 Task: Find connections with filter location Bad Soden am Taunus with filter topic #Tipswith filter profile language English with filter current company VBeyond Corporation with filter school UPES with filter industry Recreational Facilities with filter service category Illustration with filter keywords title Cruise Director
Action: Mouse moved to (510, 64)
Screenshot: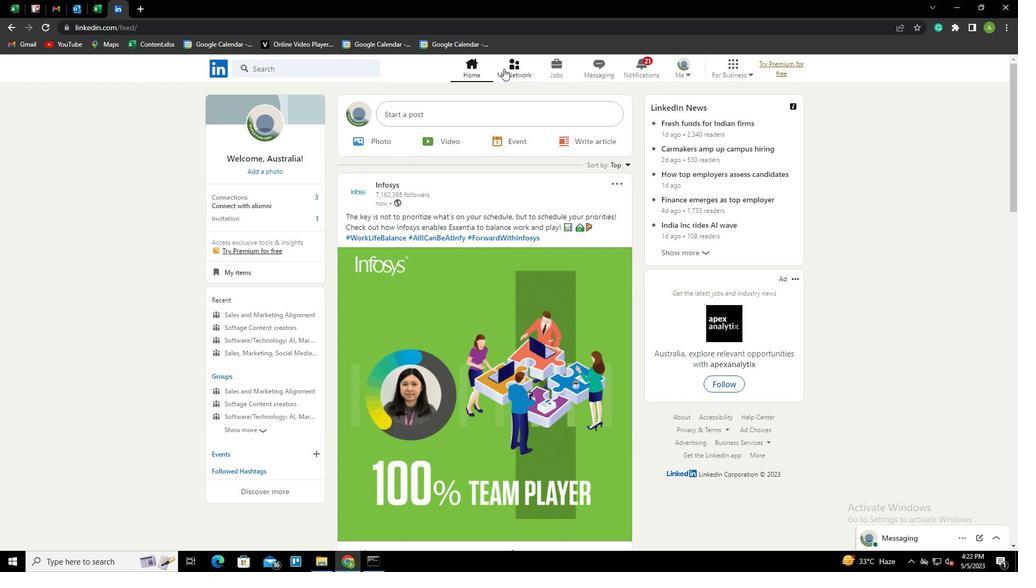 
Action: Mouse pressed left at (510, 64)
Screenshot: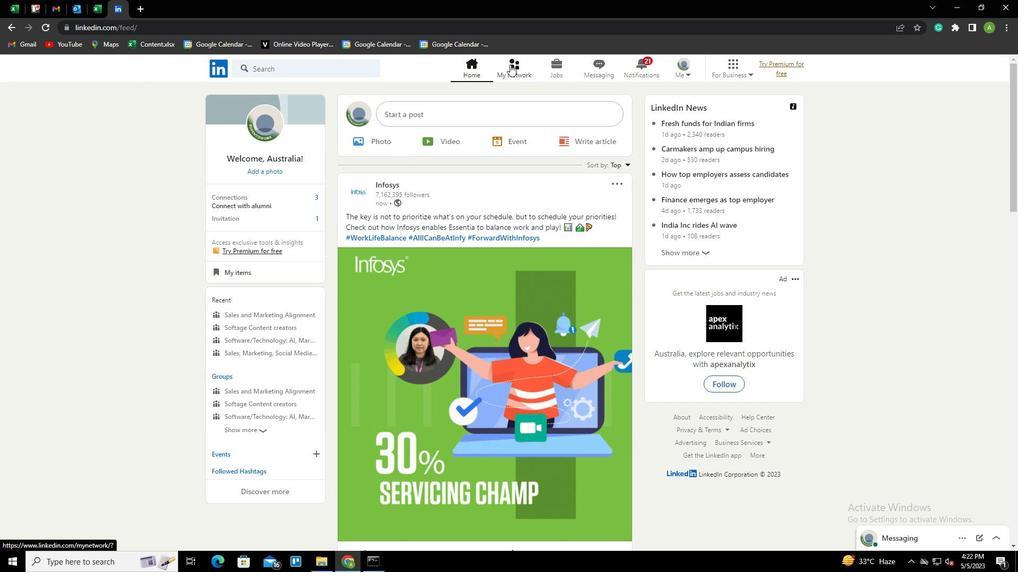 
Action: Mouse moved to (276, 126)
Screenshot: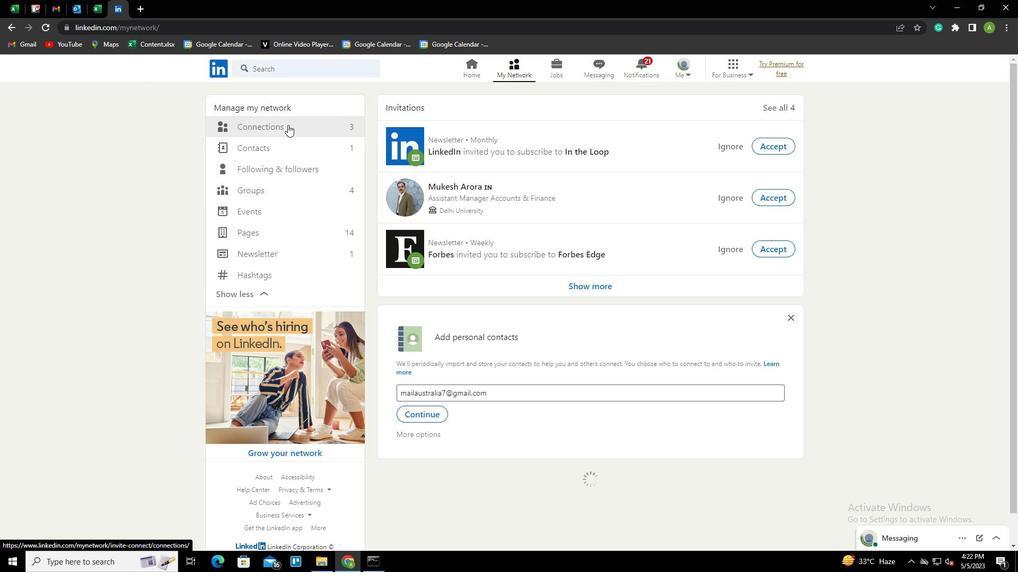 
Action: Mouse pressed left at (276, 126)
Screenshot: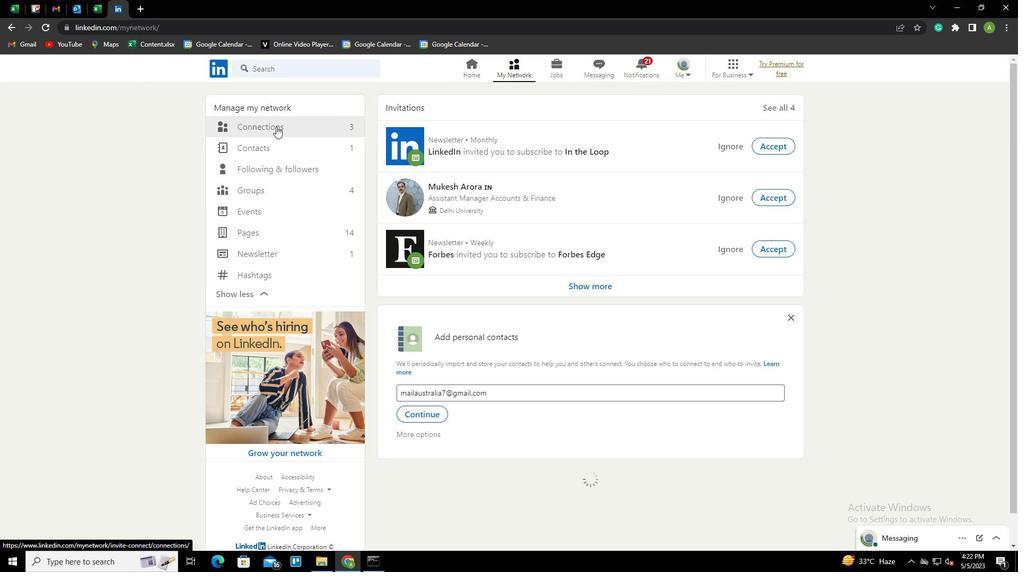 
Action: Mouse moved to (573, 127)
Screenshot: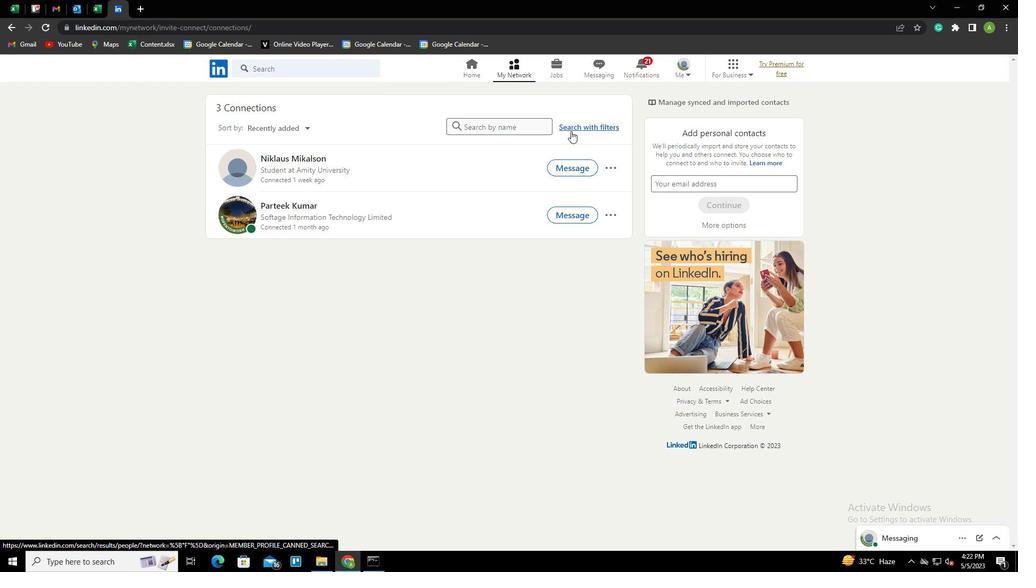 
Action: Mouse pressed left at (573, 127)
Screenshot: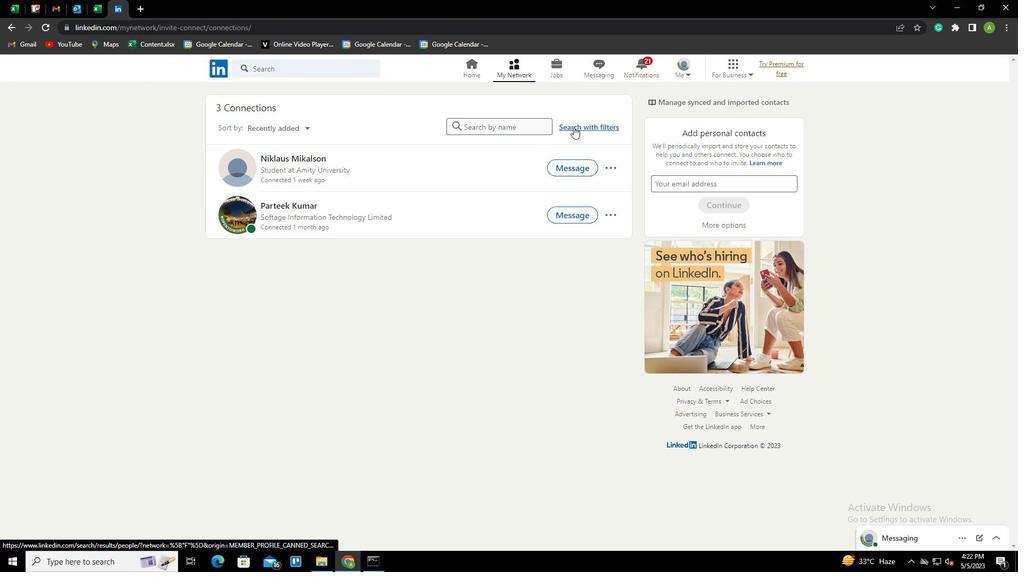 
Action: Mouse moved to (542, 95)
Screenshot: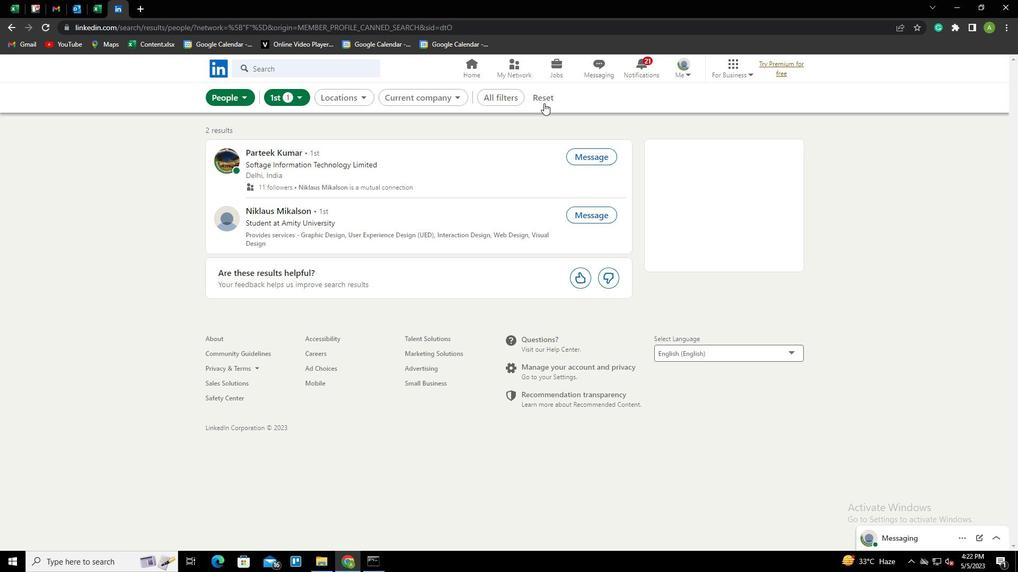 
Action: Mouse pressed left at (542, 95)
Screenshot: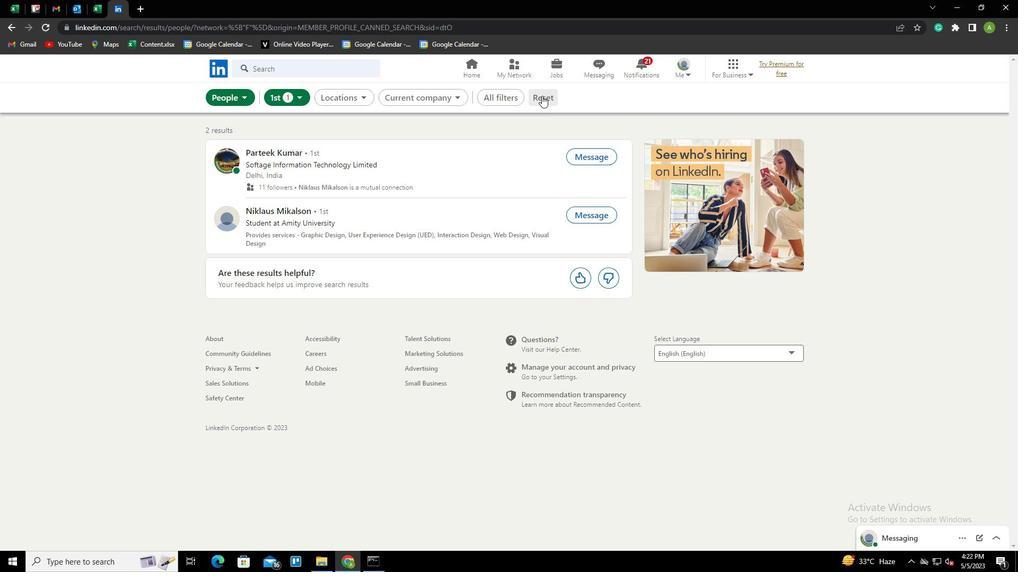 
Action: Mouse moved to (530, 95)
Screenshot: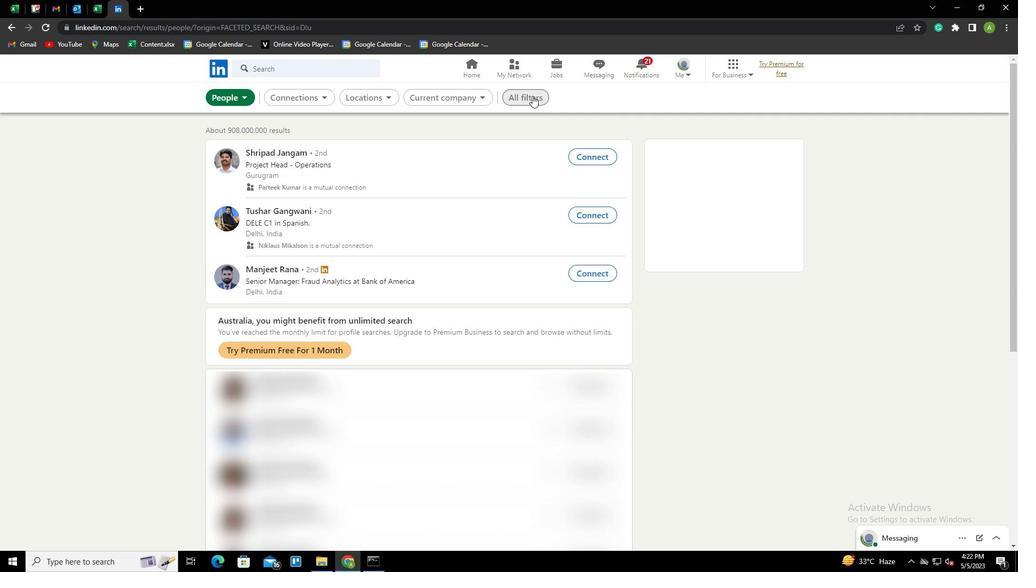 
Action: Mouse pressed left at (530, 95)
Screenshot: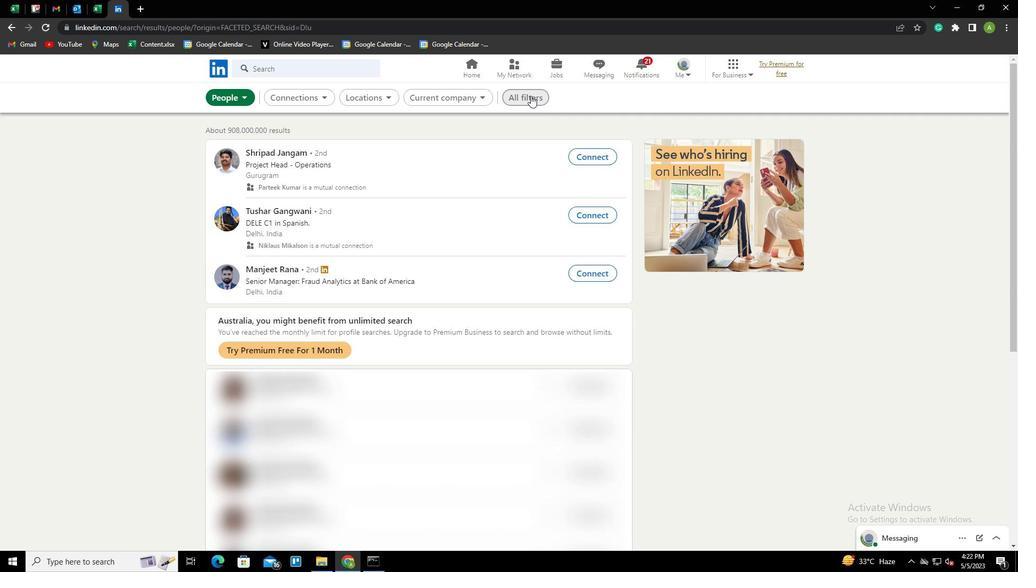 
Action: Mouse moved to (851, 290)
Screenshot: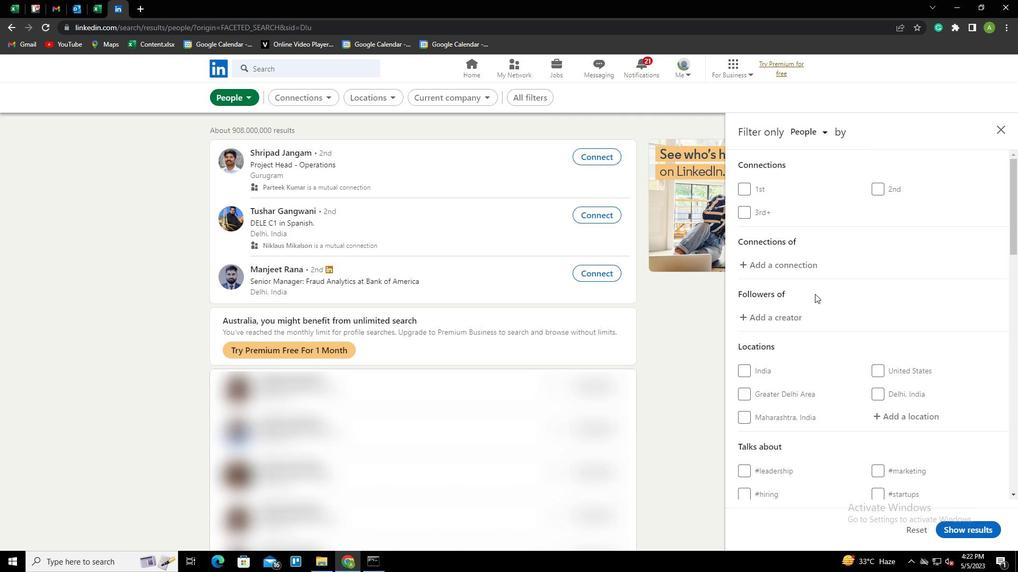 
Action: Mouse scrolled (851, 290) with delta (0, 0)
Screenshot: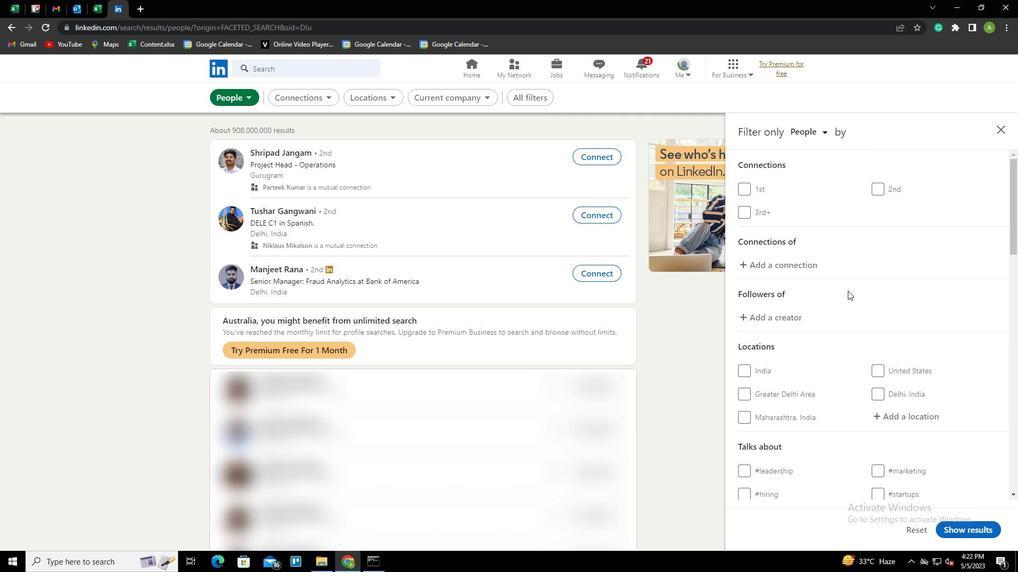
Action: Mouse scrolled (851, 290) with delta (0, 0)
Screenshot: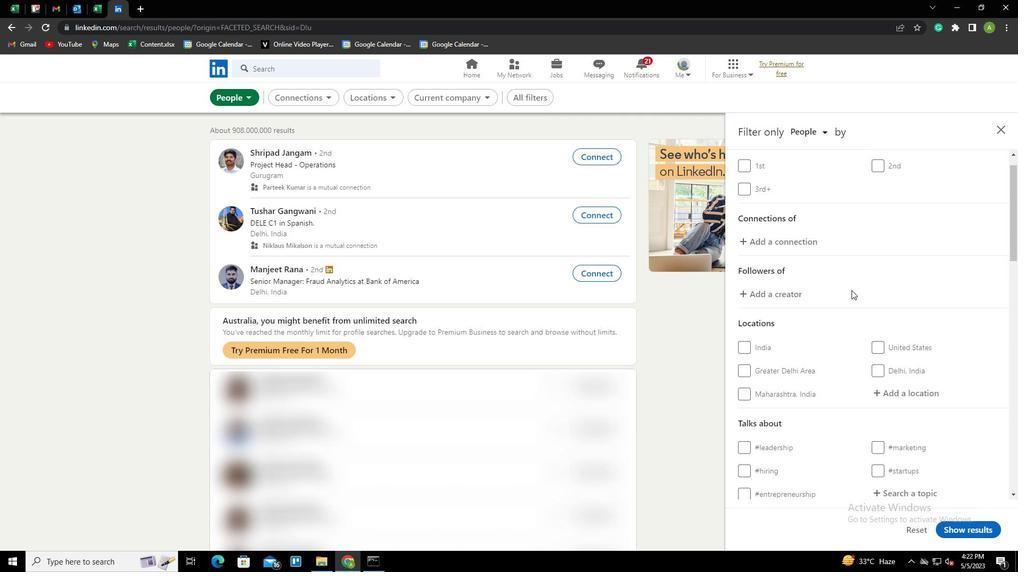 
Action: Mouse scrolled (851, 290) with delta (0, 0)
Screenshot: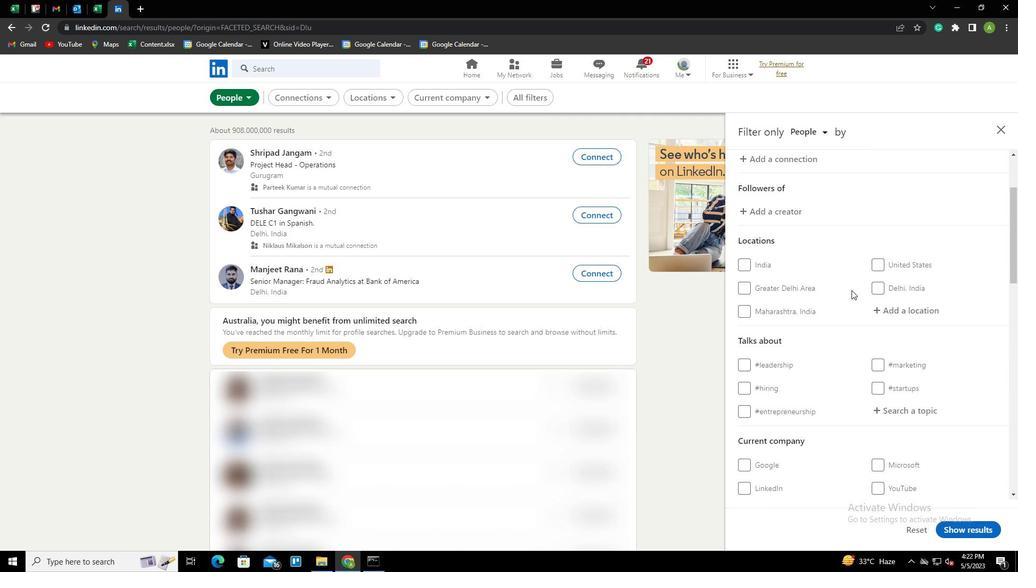 
Action: Mouse scrolled (851, 290) with delta (0, 0)
Screenshot: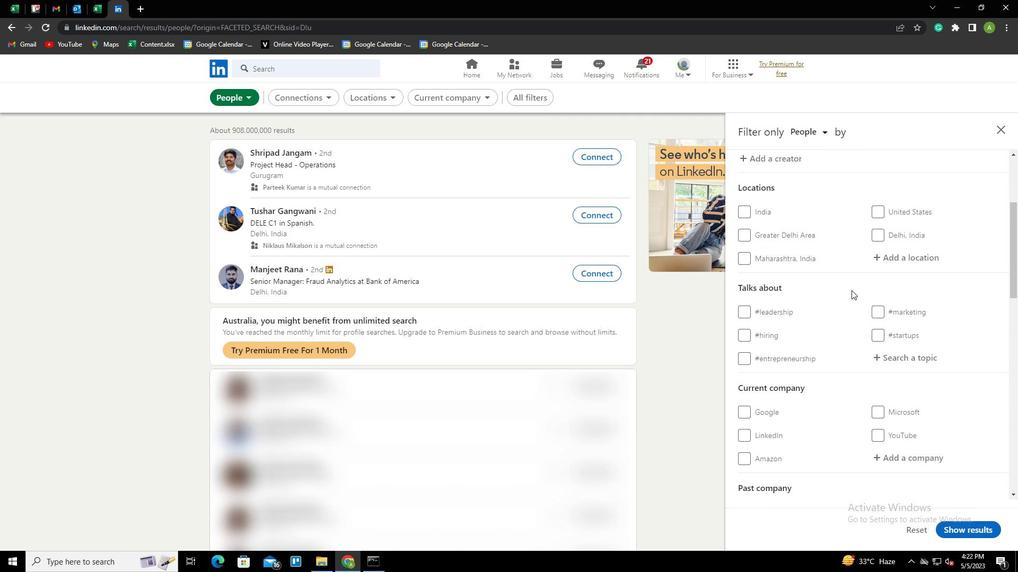 
Action: Mouse moved to (887, 204)
Screenshot: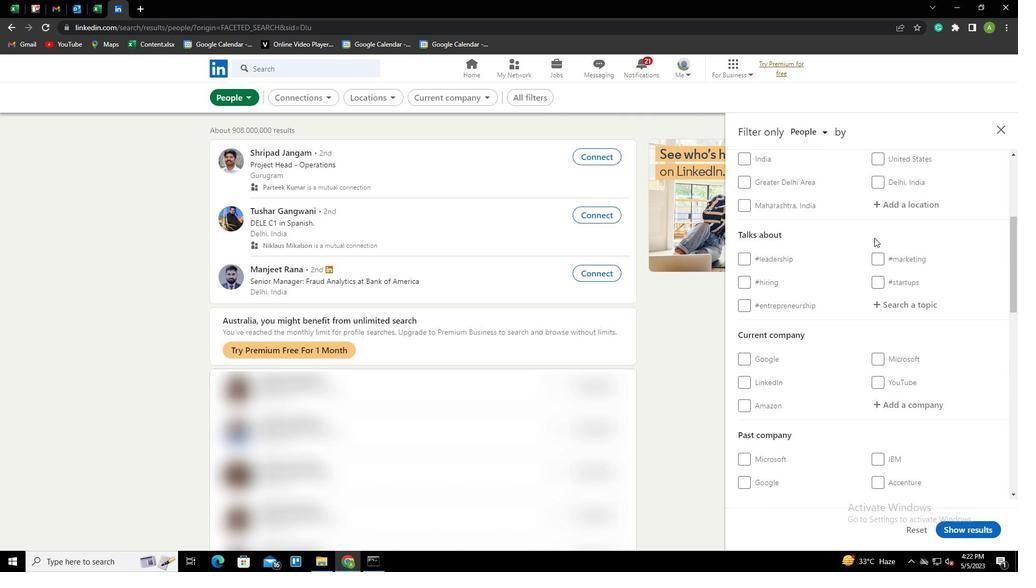 
Action: Mouse pressed left at (887, 204)
Screenshot: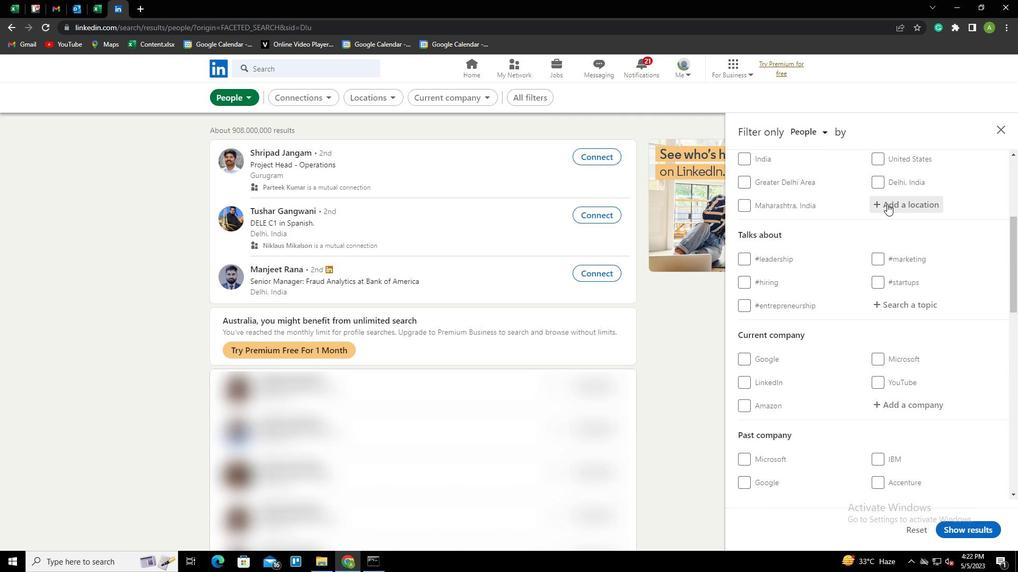 
Action: Key pressed <Key.shift><Key.shift>DA<Key.backspace><Key.backspace><Key.shift>BAD<Key.space><Key.shift>SODEN<Key.down><Key.space>AM<Key.space><Key.shift>TA<Key.down><Key.enter>
Screenshot: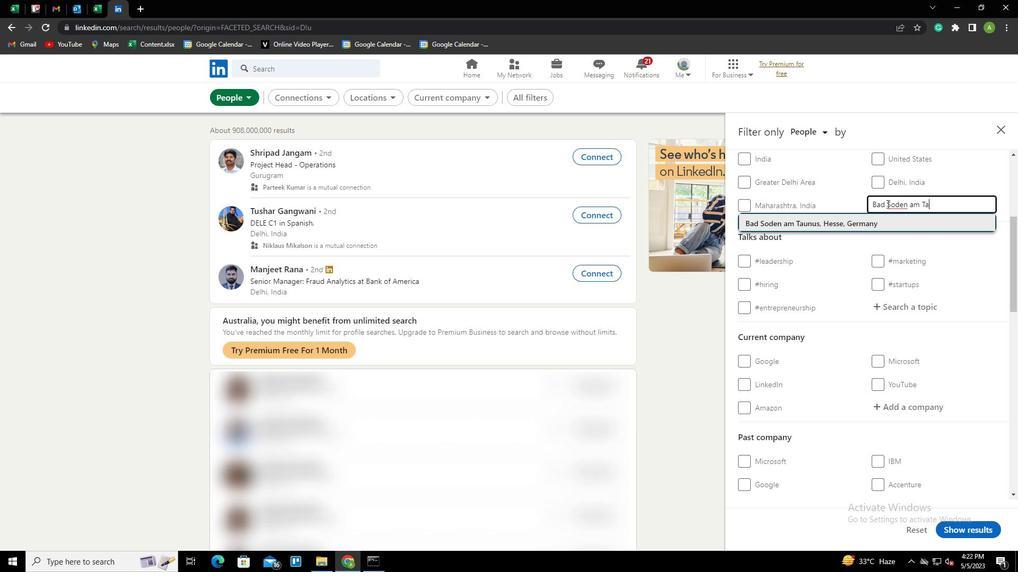 
Action: Mouse scrolled (887, 203) with delta (0, 0)
Screenshot: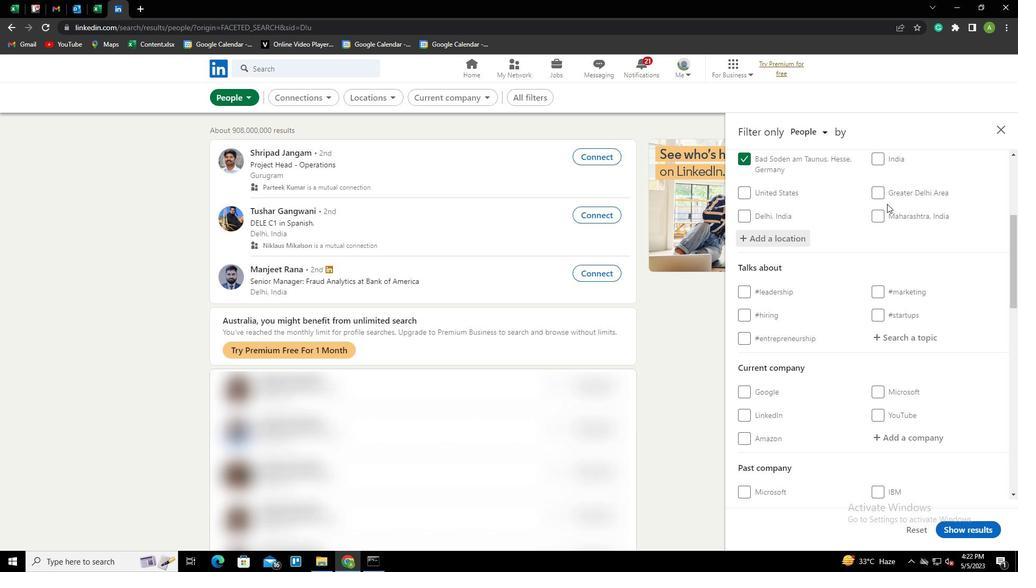 
Action: Mouse scrolled (887, 203) with delta (0, 0)
Screenshot: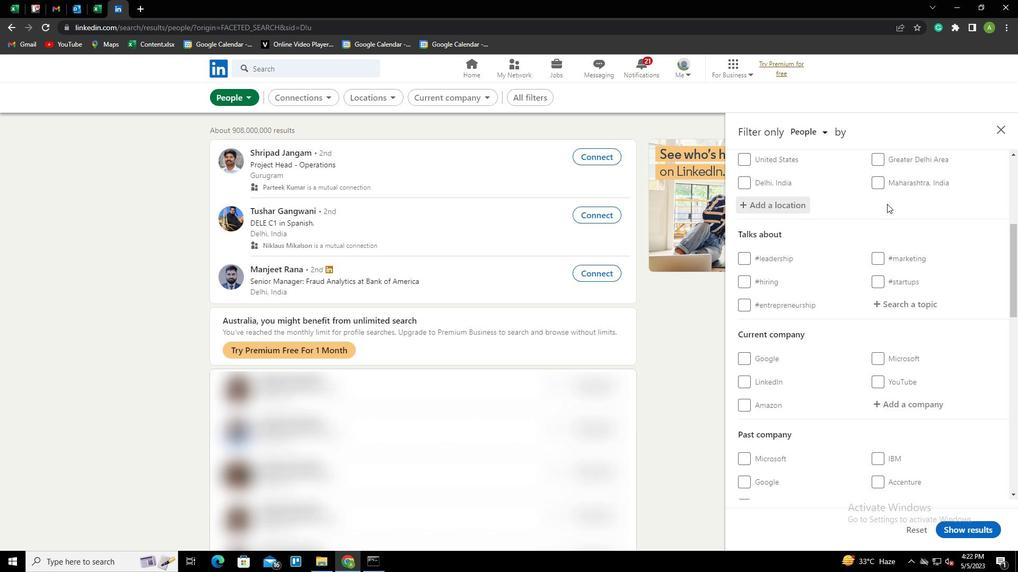 
Action: Mouse moved to (888, 222)
Screenshot: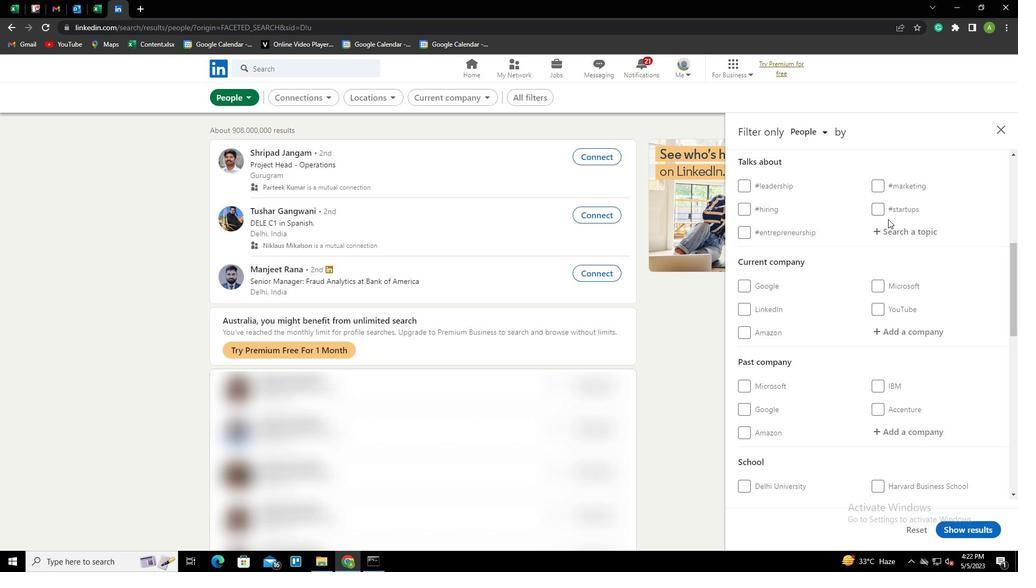 
Action: Mouse pressed left at (888, 222)
Screenshot: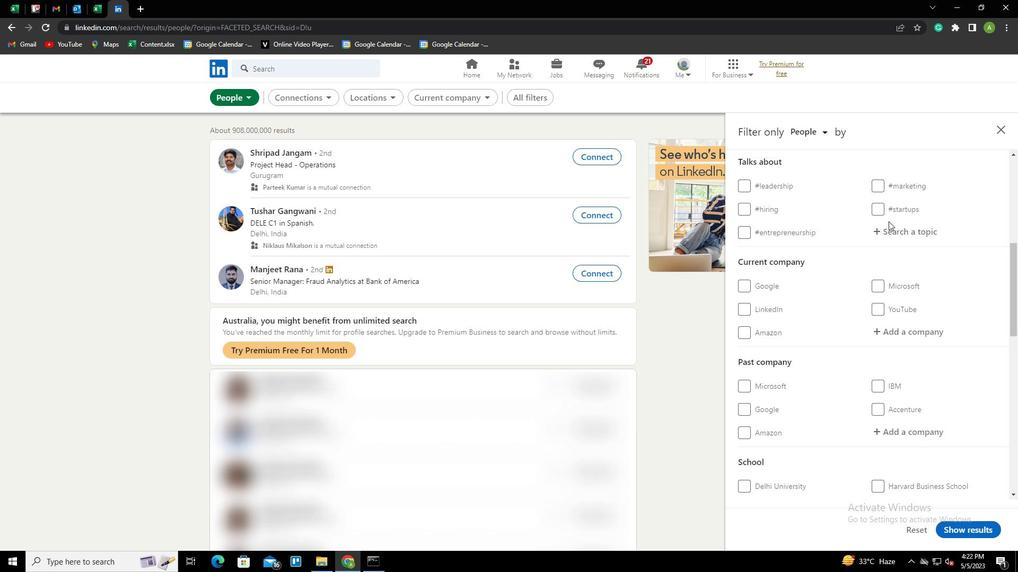 
Action: Key pressed <Key.shift>TIPS<Key.down><Key.enter>
Screenshot: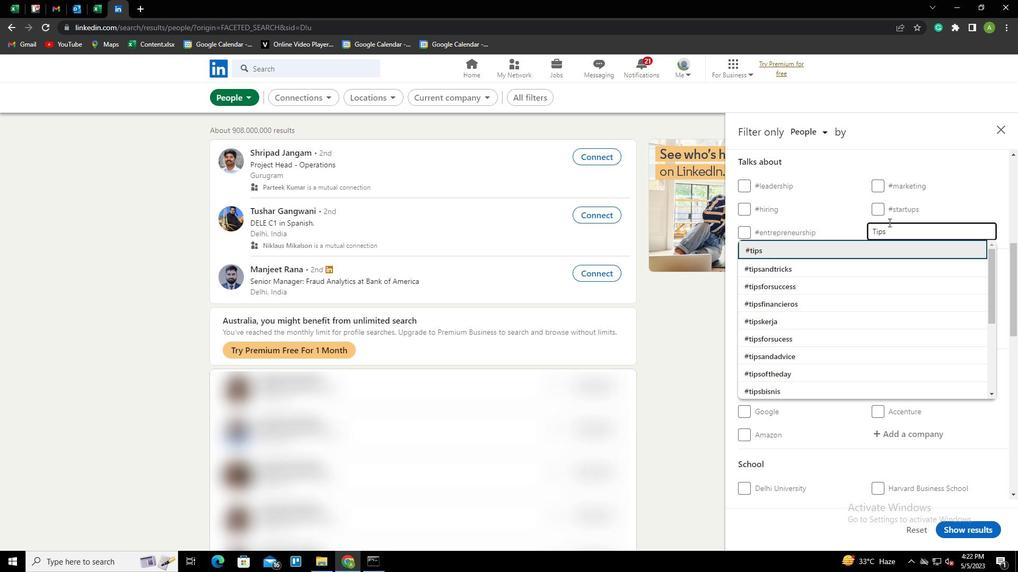 
Action: Mouse scrolled (888, 222) with delta (0, 0)
Screenshot: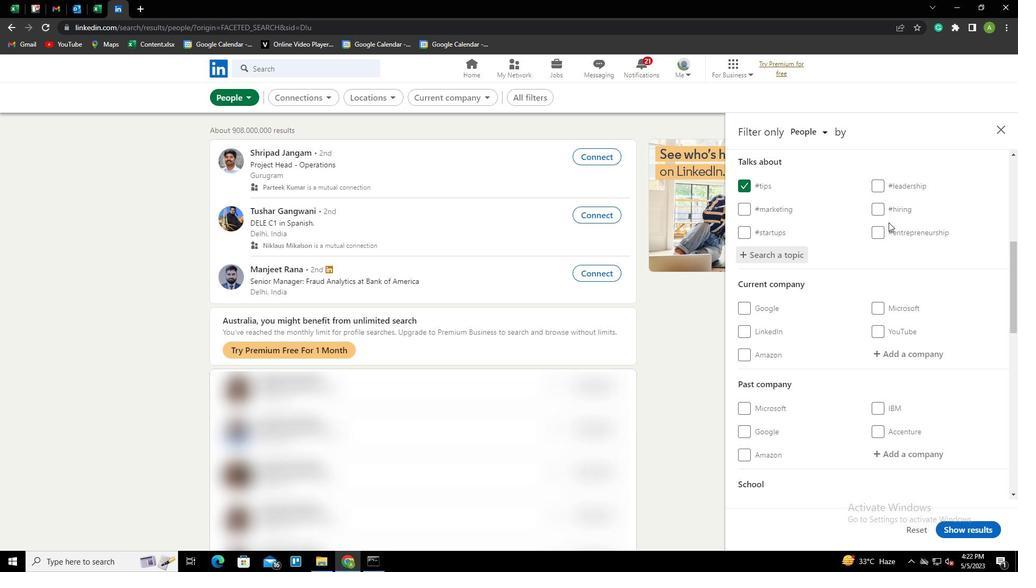 
Action: Mouse scrolled (888, 222) with delta (0, 0)
Screenshot: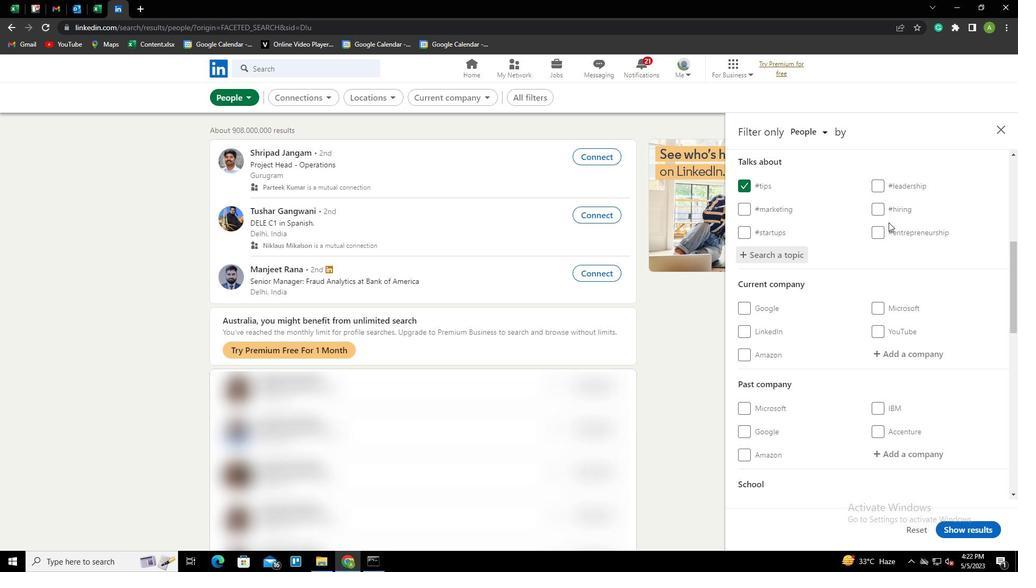 
Action: Mouse scrolled (888, 222) with delta (0, 0)
Screenshot: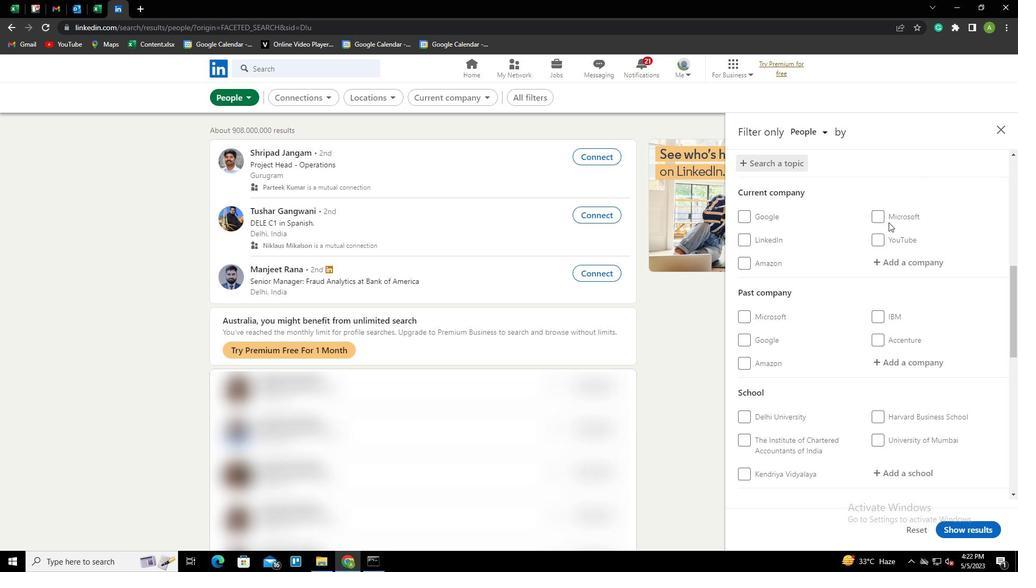 
Action: Mouse scrolled (888, 222) with delta (0, 0)
Screenshot: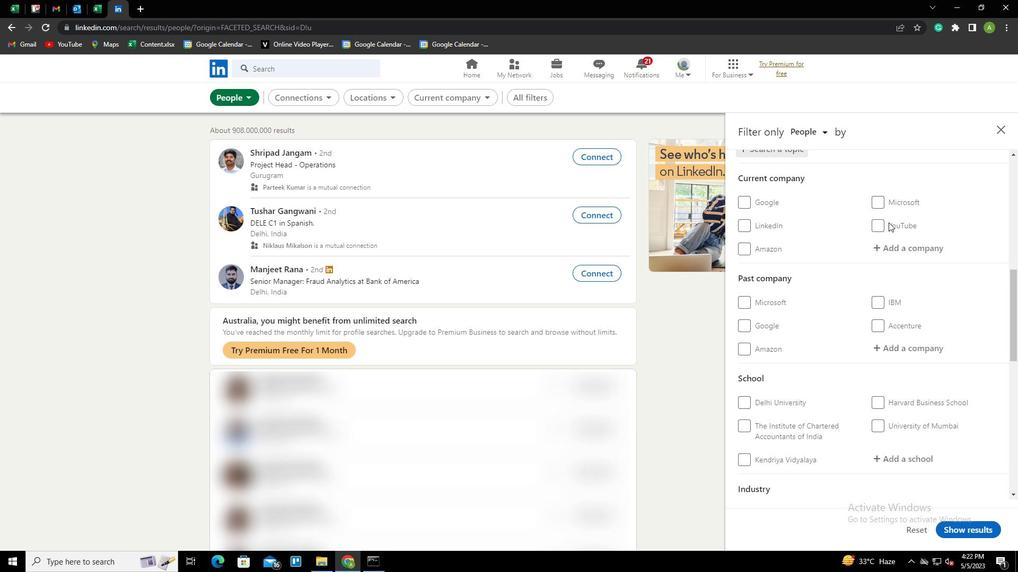 
Action: Mouse scrolled (888, 222) with delta (0, 0)
Screenshot: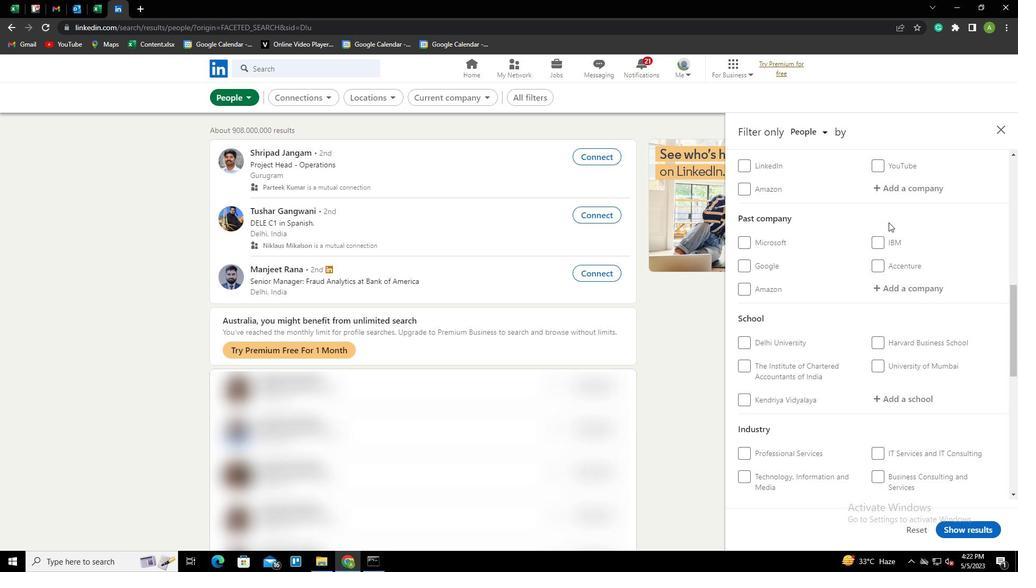 
Action: Mouse scrolled (888, 222) with delta (0, 0)
Screenshot: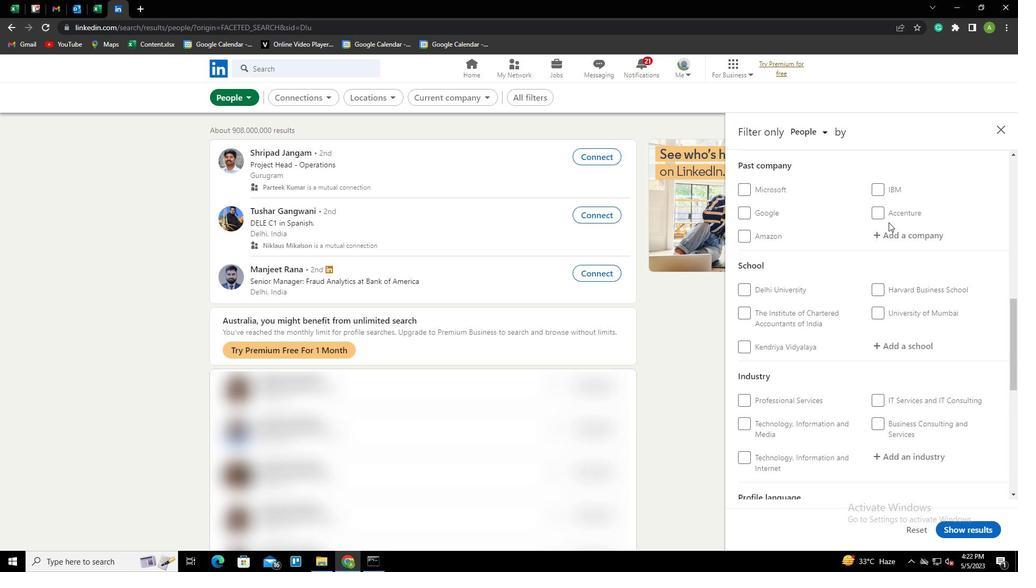 
Action: Mouse scrolled (888, 222) with delta (0, 0)
Screenshot: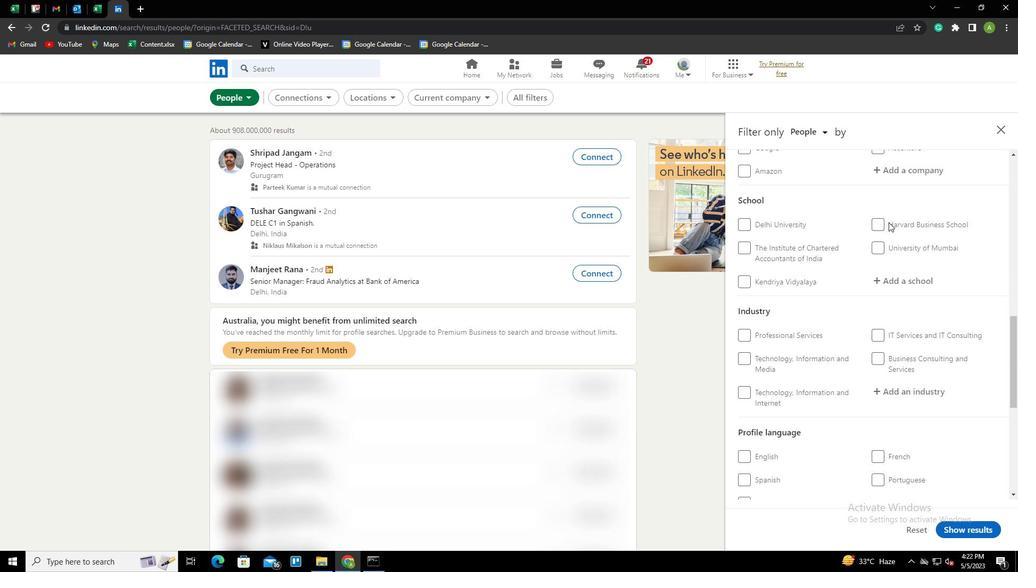 
Action: Mouse scrolled (888, 222) with delta (0, 0)
Screenshot: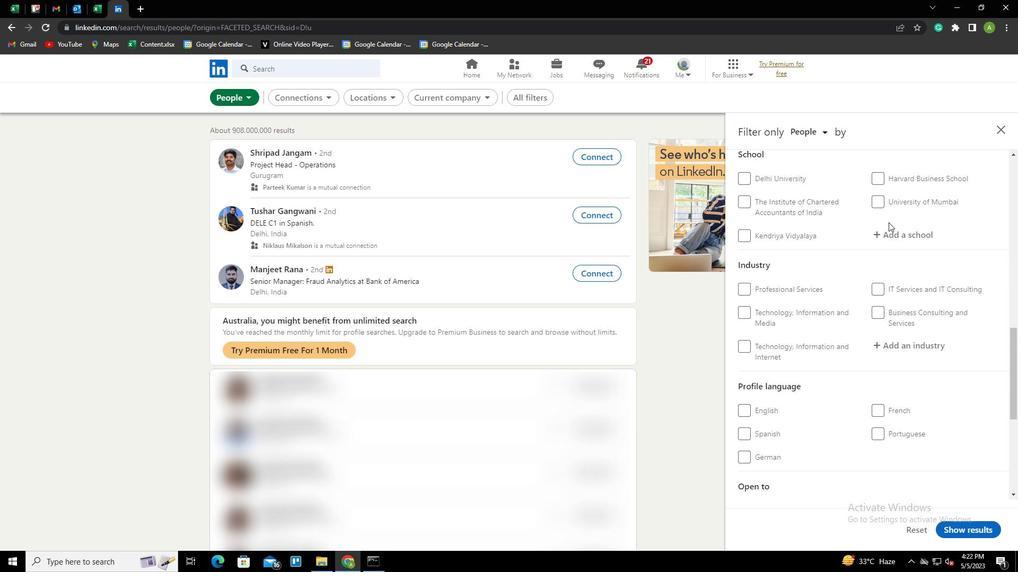 
Action: Mouse moved to (748, 314)
Screenshot: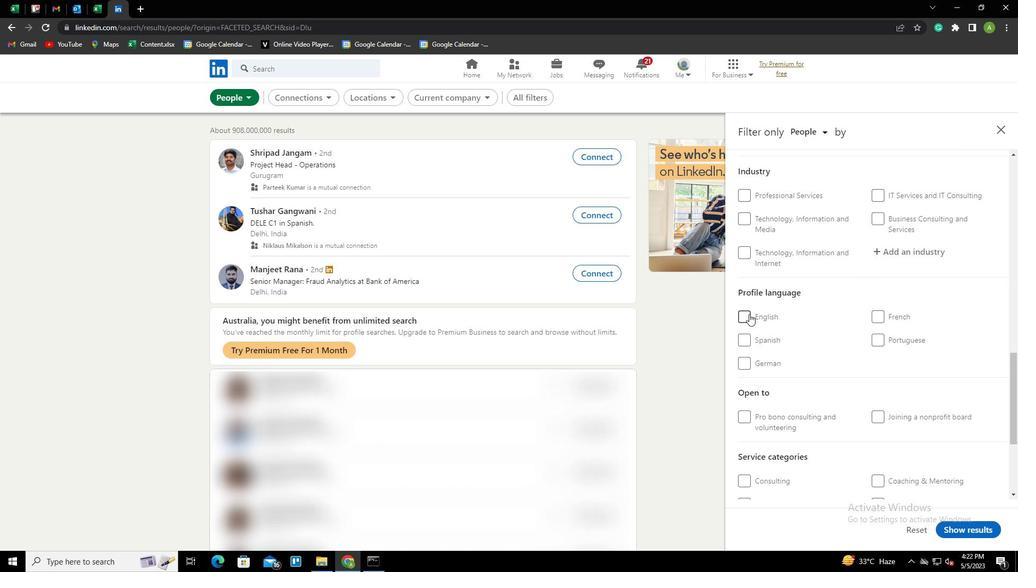 
Action: Mouse pressed left at (748, 314)
Screenshot: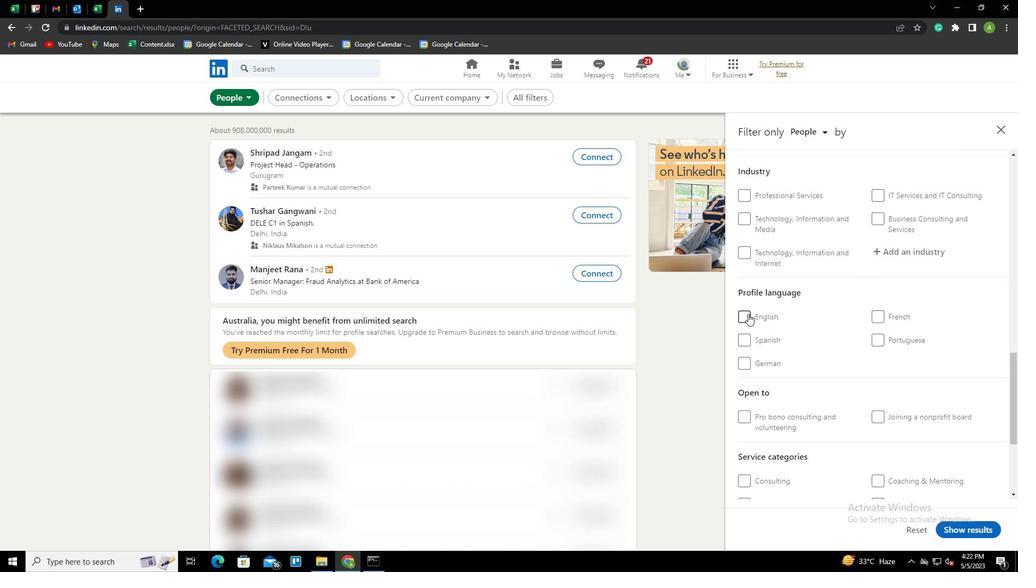 
Action: Mouse moved to (863, 300)
Screenshot: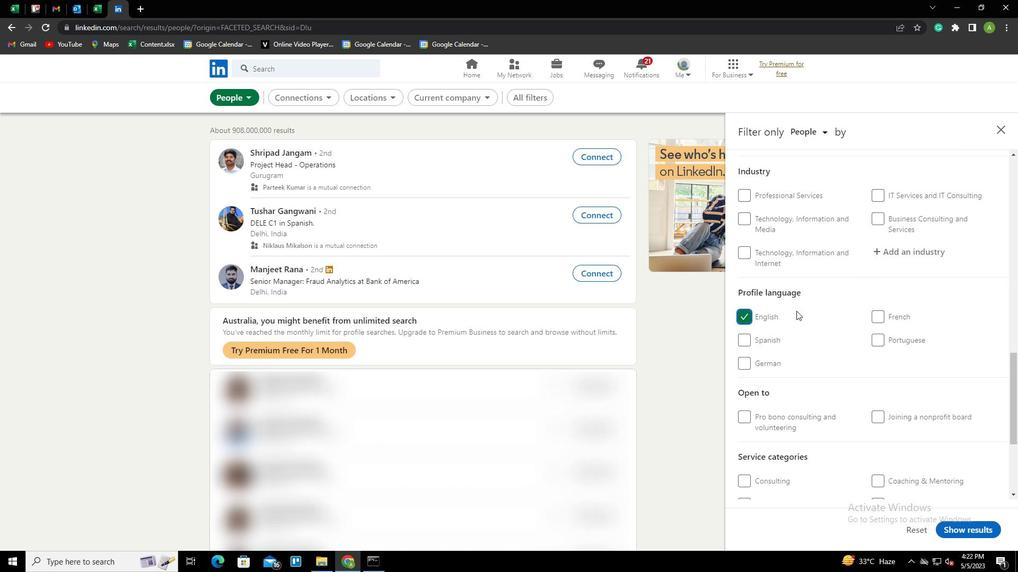 
Action: Mouse scrolled (863, 301) with delta (0, 0)
Screenshot: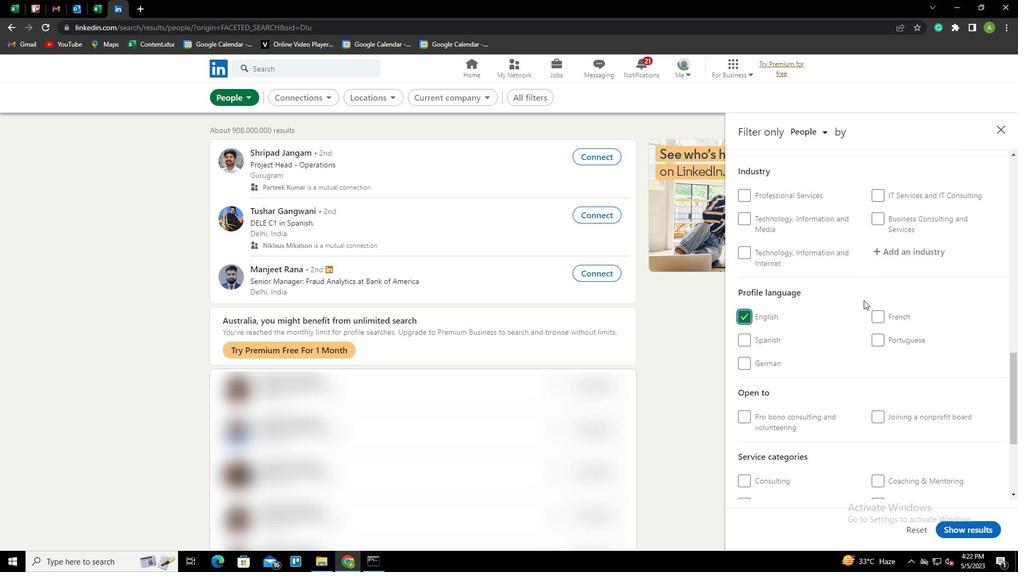 
Action: Mouse scrolled (863, 301) with delta (0, 0)
Screenshot: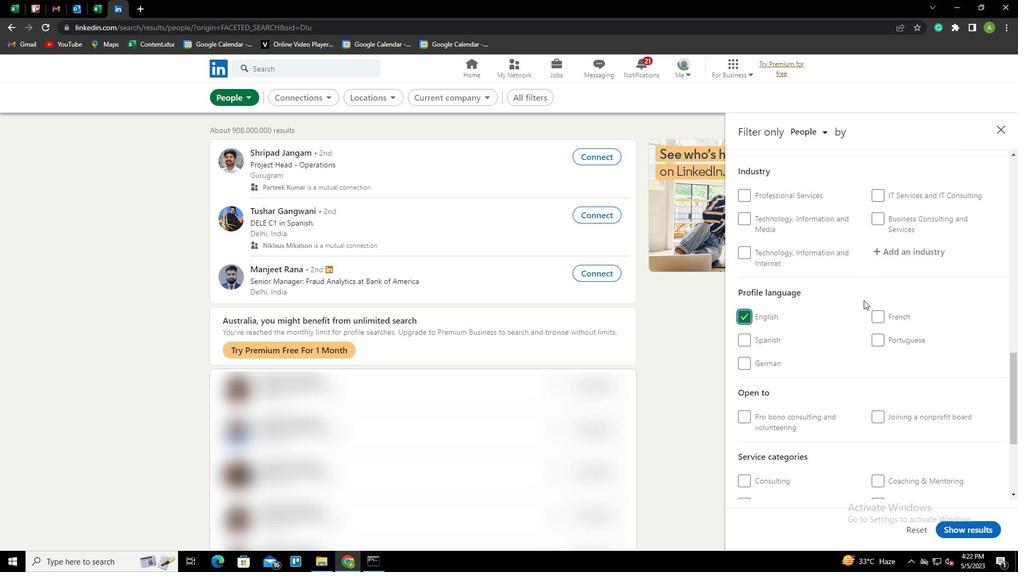 
Action: Mouse scrolled (863, 301) with delta (0, 0)
Screenshot: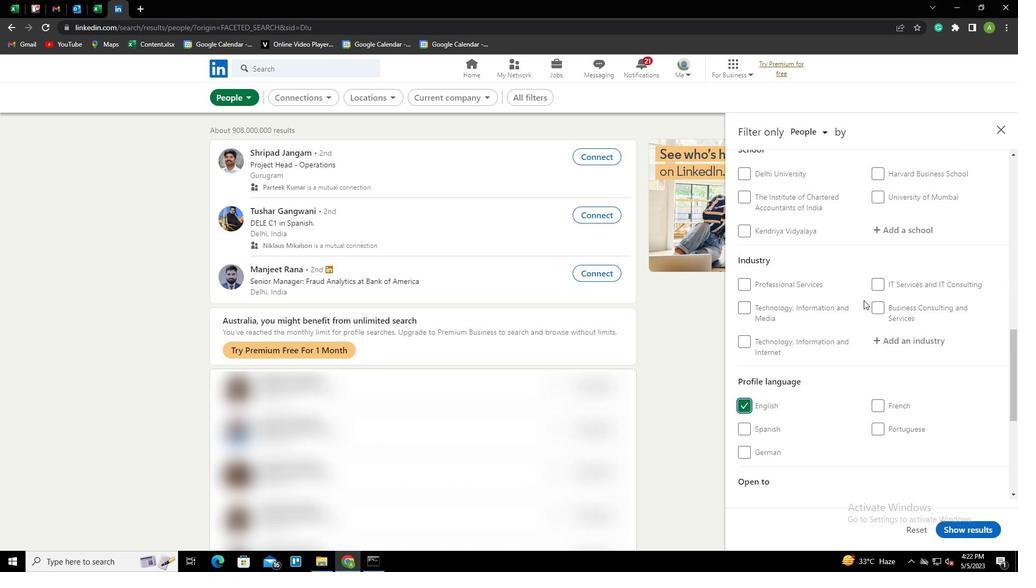
Action: Mouse scrolled (863, 301) with delta (0, 0)
Screenshot: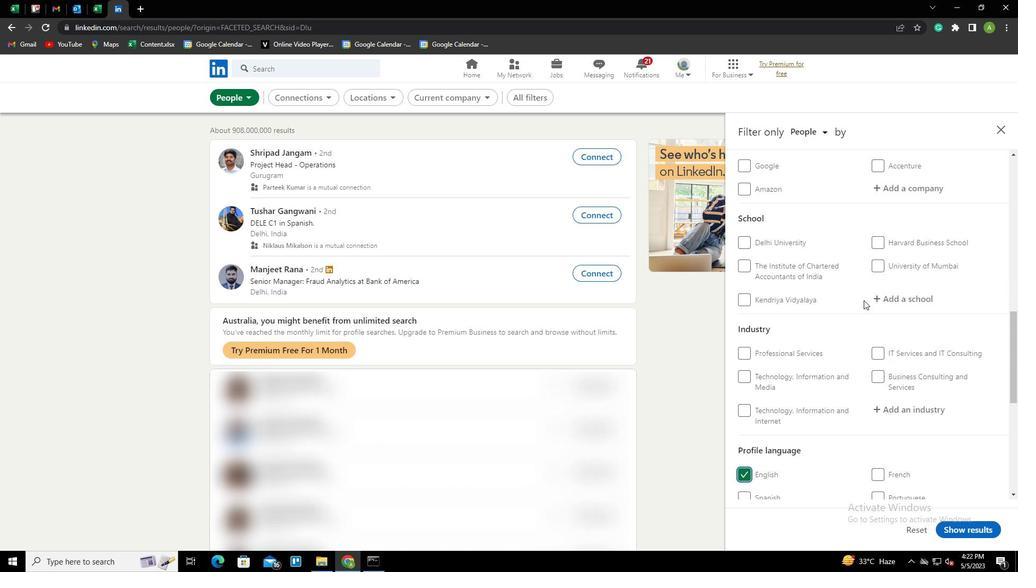 
Action: Mouse scrolled (863, 301) with delta (0, 0)
Screenshot: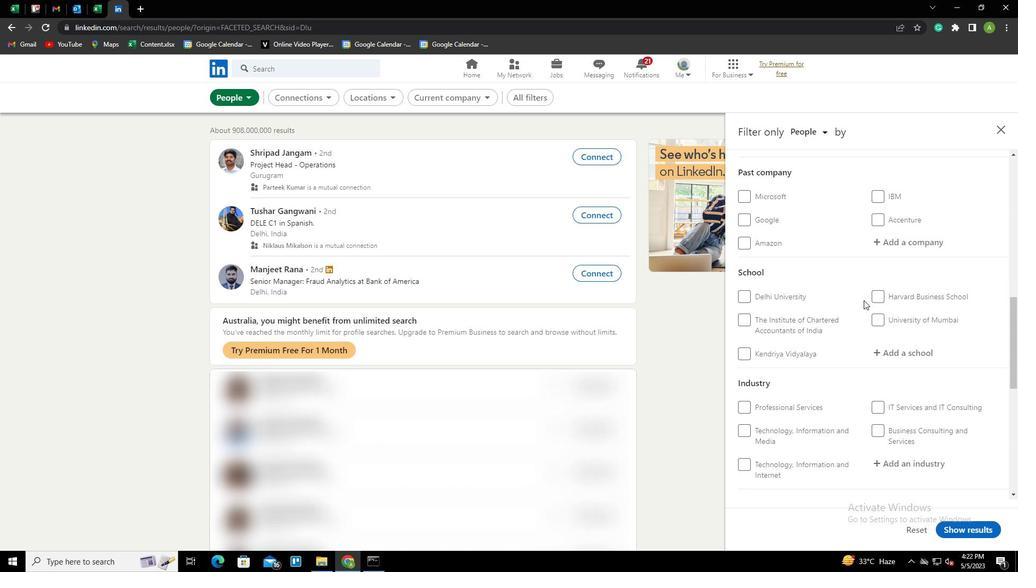 
Action: Mouse moved to (871, 267)
Screenshot: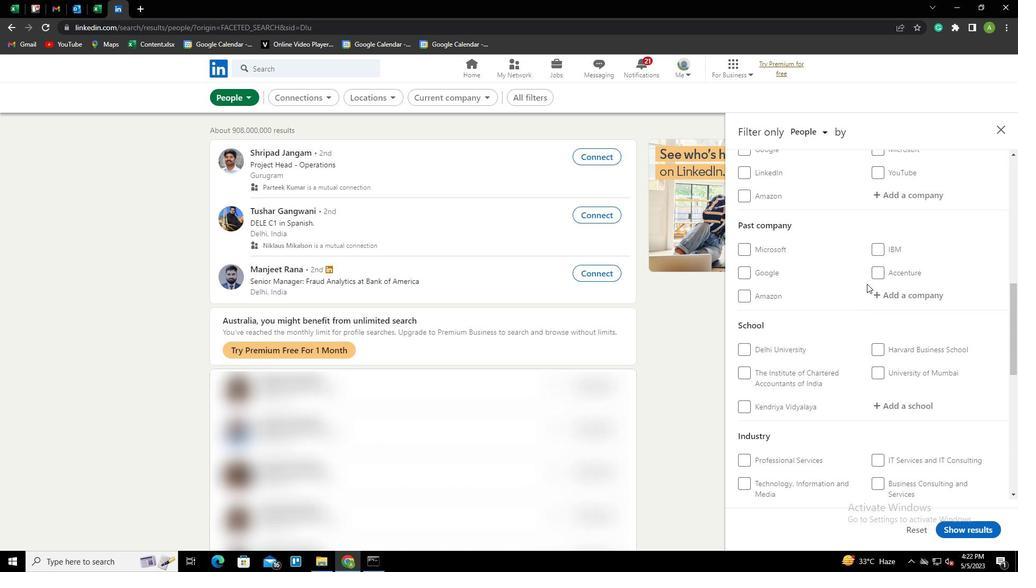 
Action: Mouse scrolled (871, 267) with delta (0, 0)
Screenshot: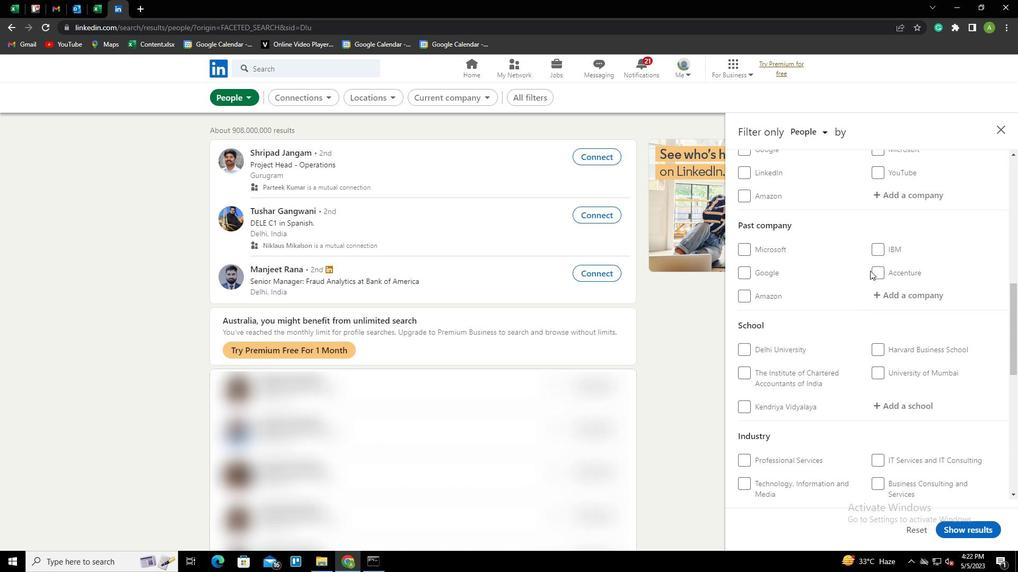 
Action: Mouse moved to (888, 248)
Screenshot: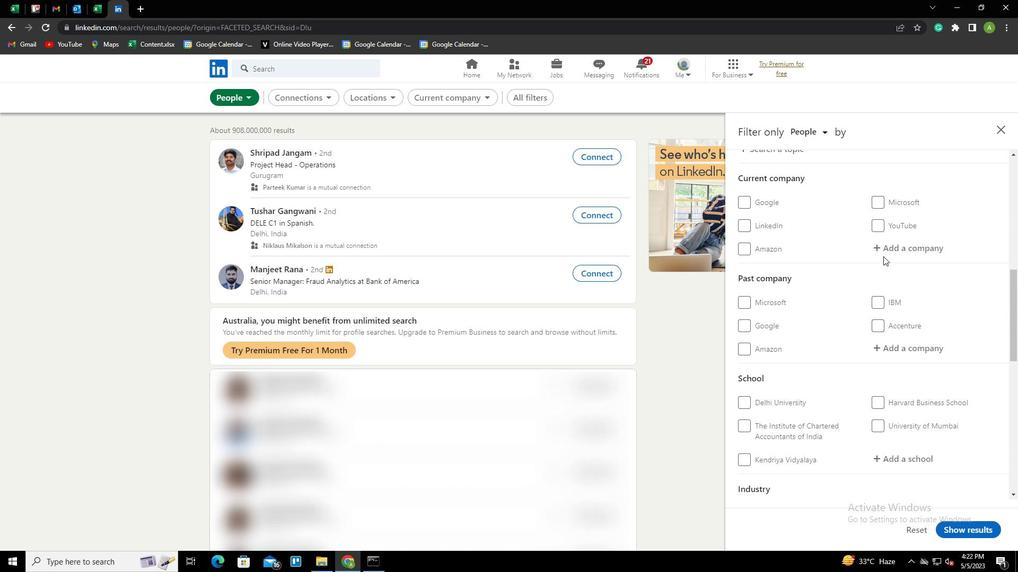 
Action: Mouse pressed left at (888, 248)
Screenshot: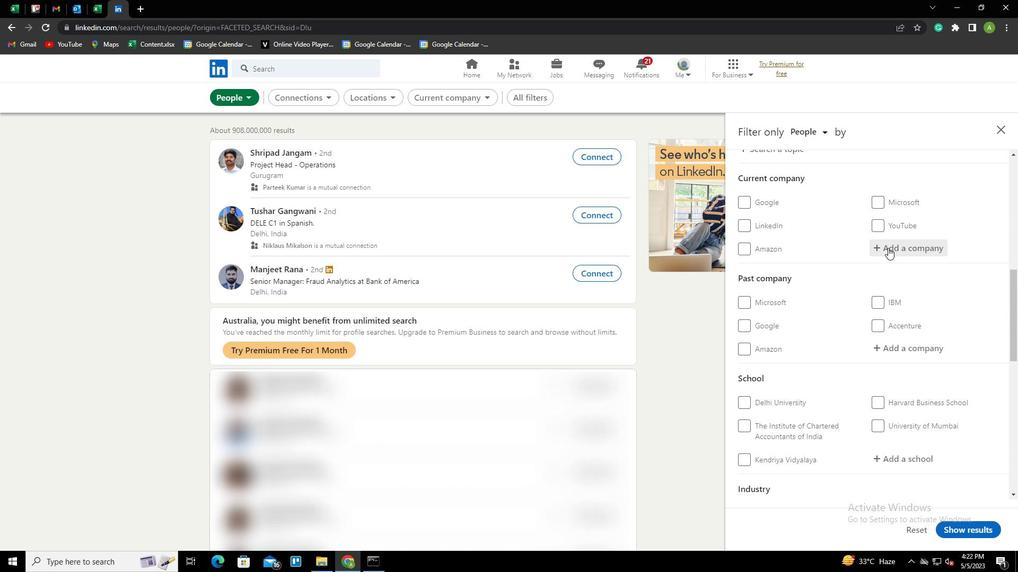 
Action: Key pressed <Key.shift><Key.shift><Key.shift><Key.shift><Key.shift><Key.shift>VBEYPUND<Key.backspace><Key.backspace><Key.backspace><Key.backspace><Key.backspace>YOU<Key.backspace>OND<Key.backspace><Key.backspace><Key.backspace><Key.backspace><Key.backspace>YOND<Key.space><Key.shift>CORPORATION<Key.down><Key.enter>
Screenshot: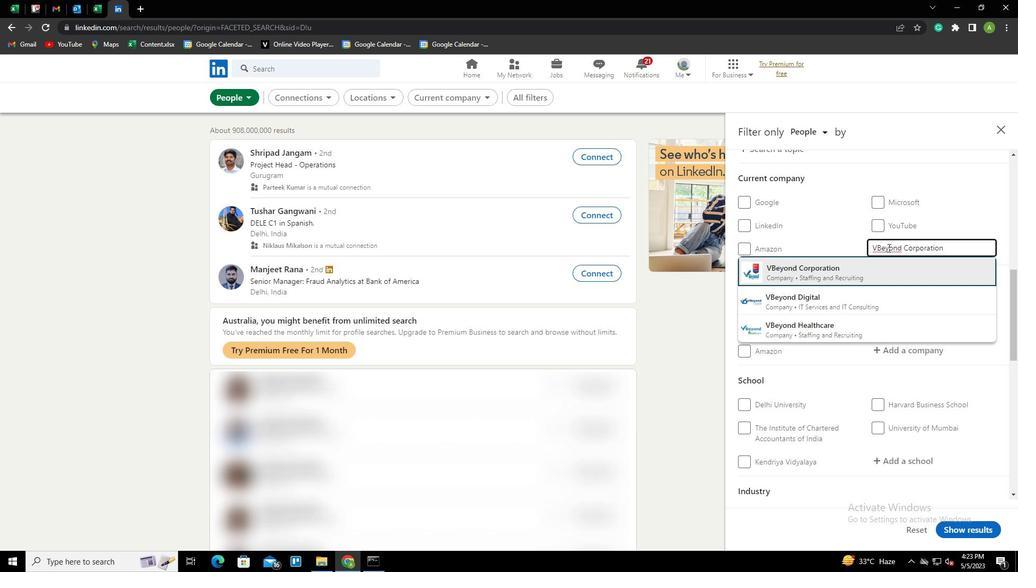 
Action: Mouse scrolled (888, 247) with delta (0, 0)
Screenshot: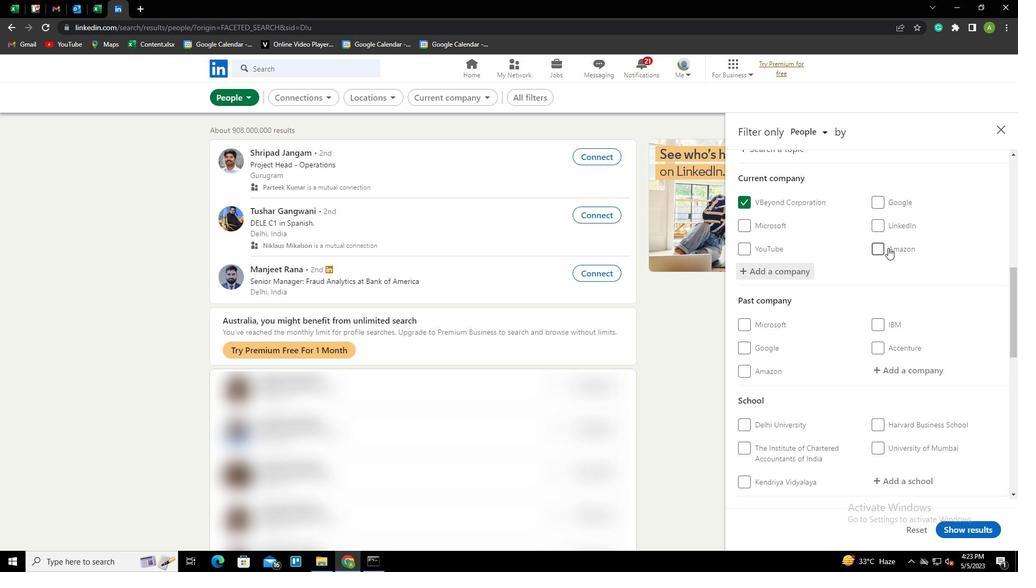 
Action: Mouse scrolled (888, 247) with delta (0, 0)
Screenshot: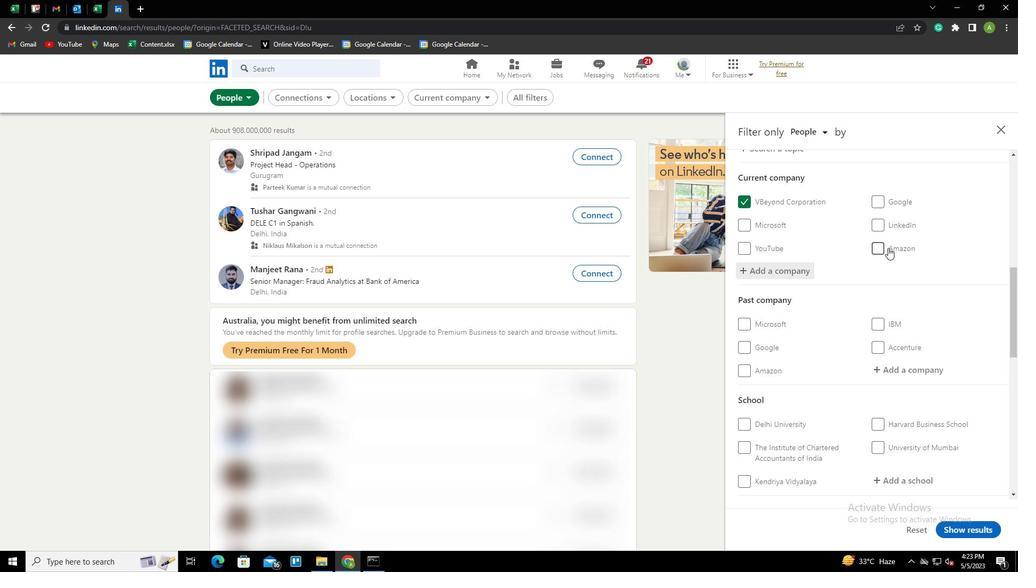 
Action: Mouse scrolled (888, 247) with delta (0, 0)
Screenshot: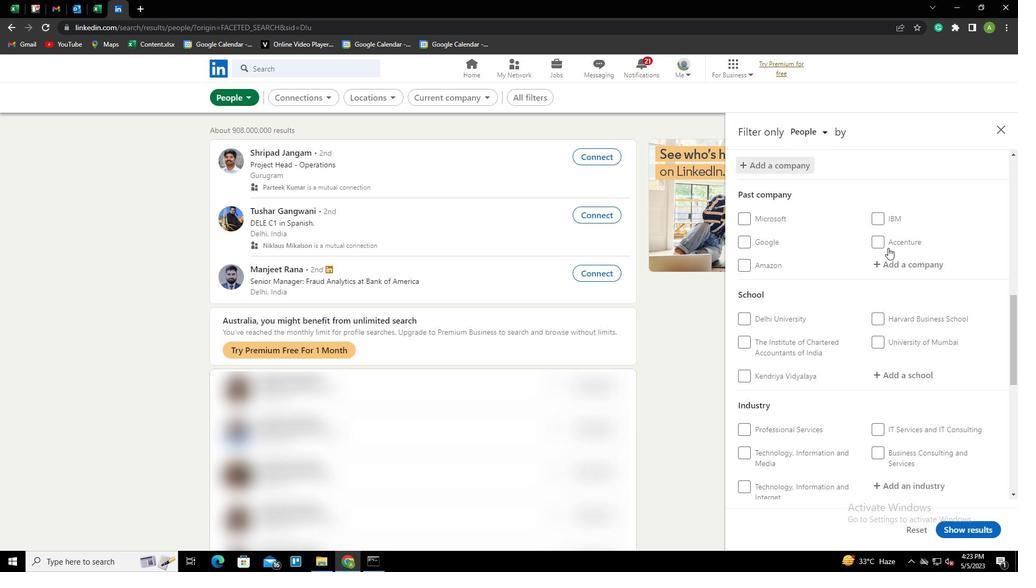 
Action: Mouse scrolled (888, 247) with delta (0, 0)
Screenshot: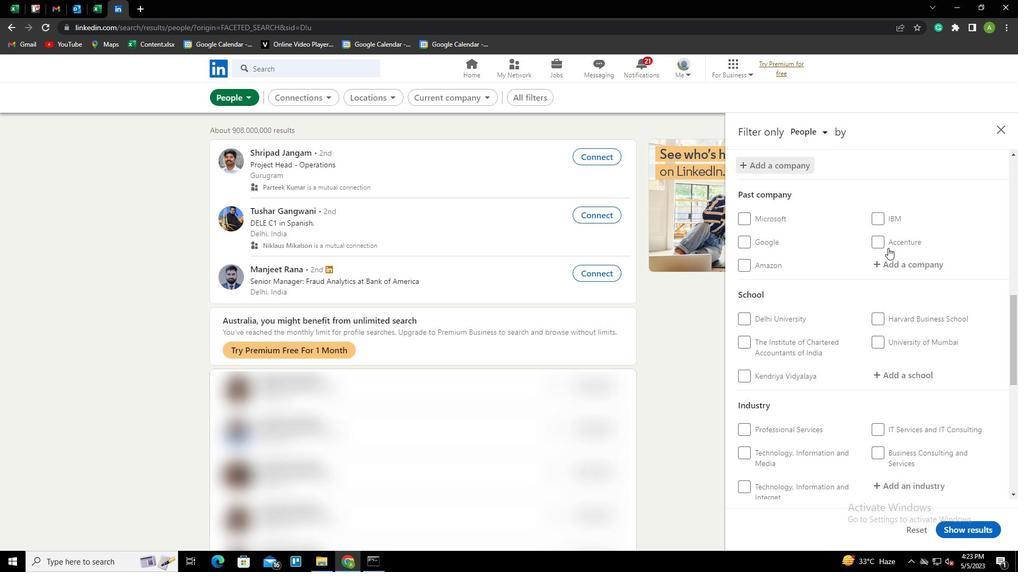
Action: Mouse moved to (893, 268)
Screenshot: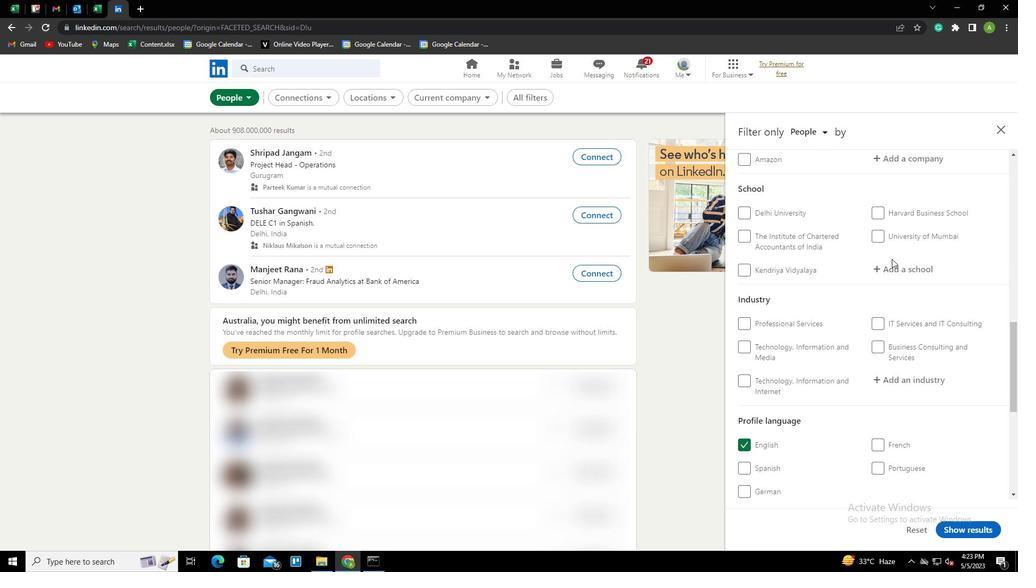 
Action: Mouse pressed left at (893, 268)
Screenshot: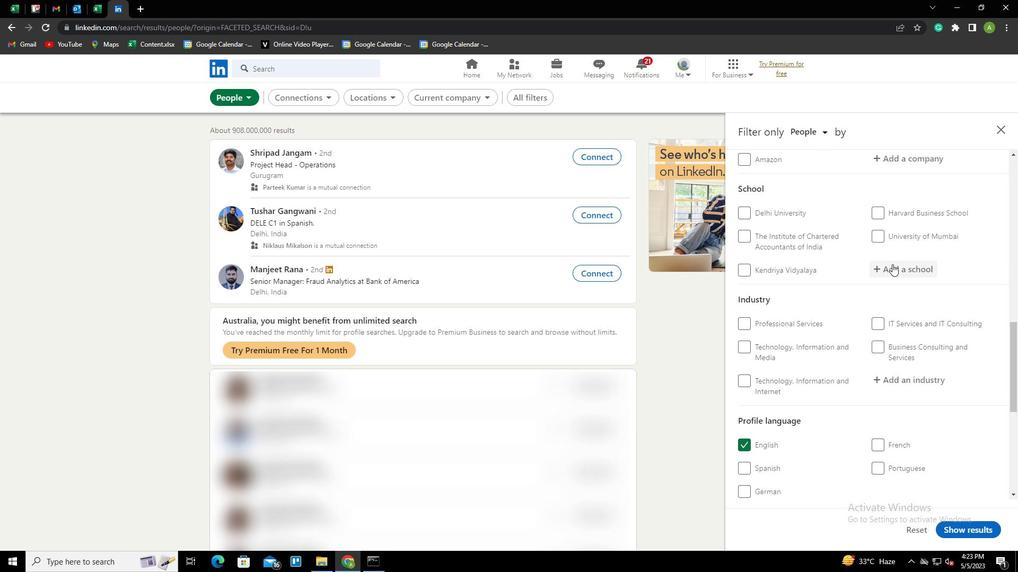 
Action: Key pressed <Key.shift><Key.shift><Key.shift><Key.shift><Key.shift><Key.shift><Key.shift><Key.shift><Key.shift><Key.shift><Key.shift><Key.shift><Key.shift><Key.shift><Key.shift><Key.shift><Key.shift><Key.shift><Key.shift><Key.shift><Key.shift><Key.shift><Key.shift><Key.shift><Key.shift><Key.shift><Key.shift><Key.shift><Key.shift><Key.shift><Key.shift><Key.shift><Key.shift><Key.shift><Key.shift><Key.shift><Key.shift><Key.shift><Key.shift><Key.shift><Key.shift><Key.shift><Key.shift><Key.shift><Key.shift><Key.shift><Key.shift><Key.shift><Key.shift><Key.shift><Key.shift><Key.shift>R<Key.backspace>UPES<Key.down><Key.enter>
Screenshot: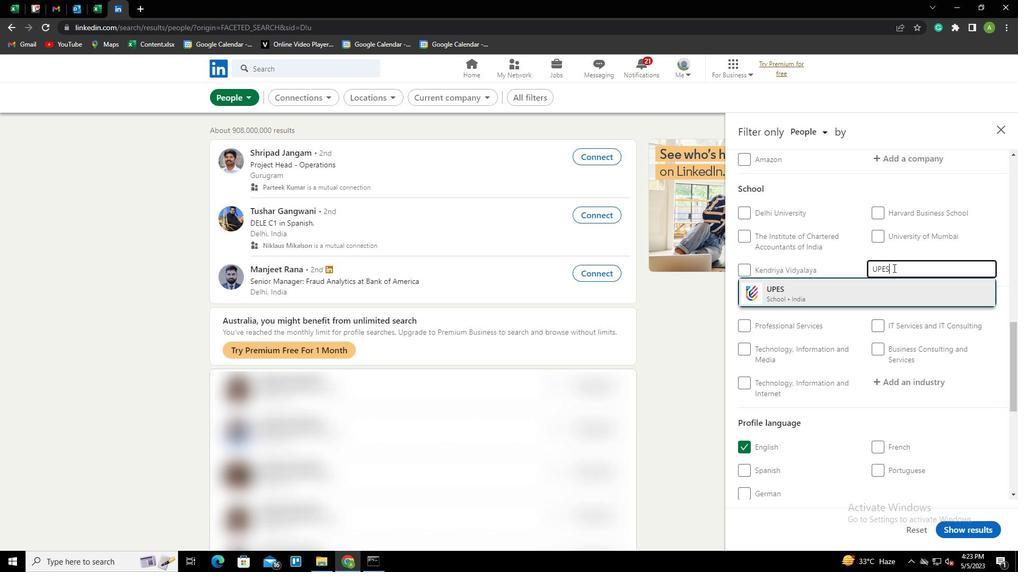 
Action: Mouse scrolled (893, 267) with delta (0, 0)
Screenshot: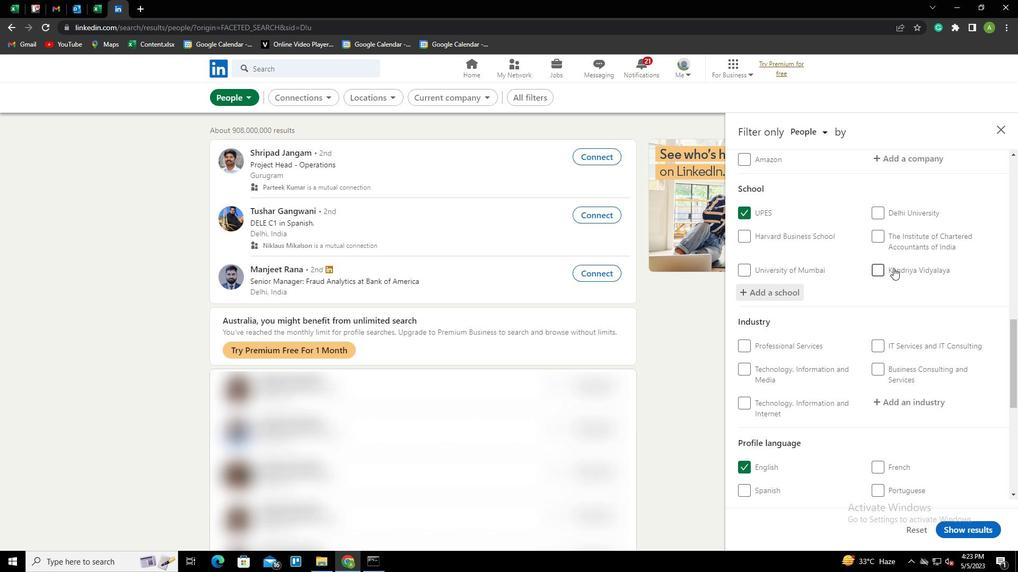 
Action: Mouse scrolled (893, 267) with delta (0, 0)
Screenshot: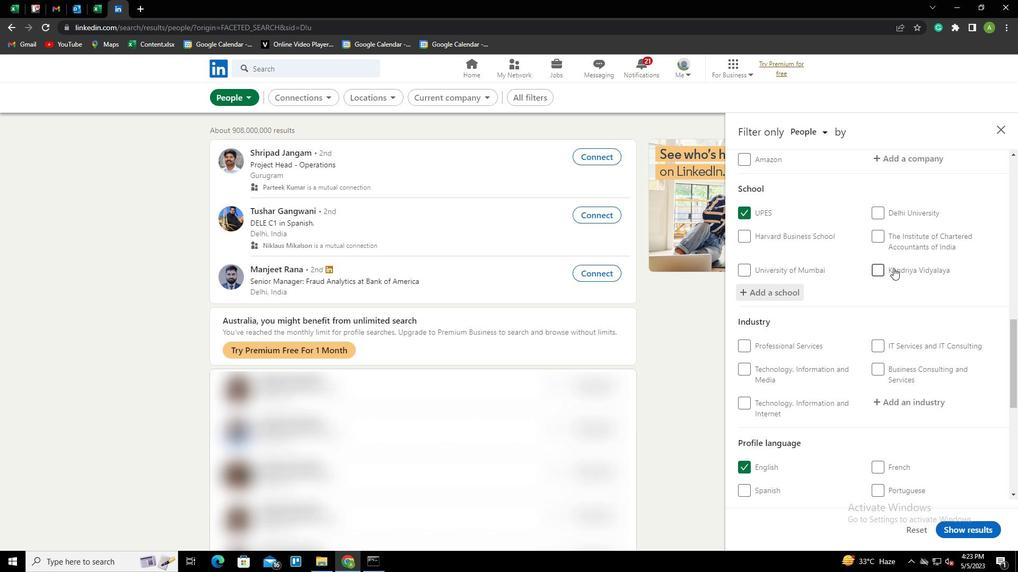 
Action: Mouse moved to (886, 290)
Screenshot: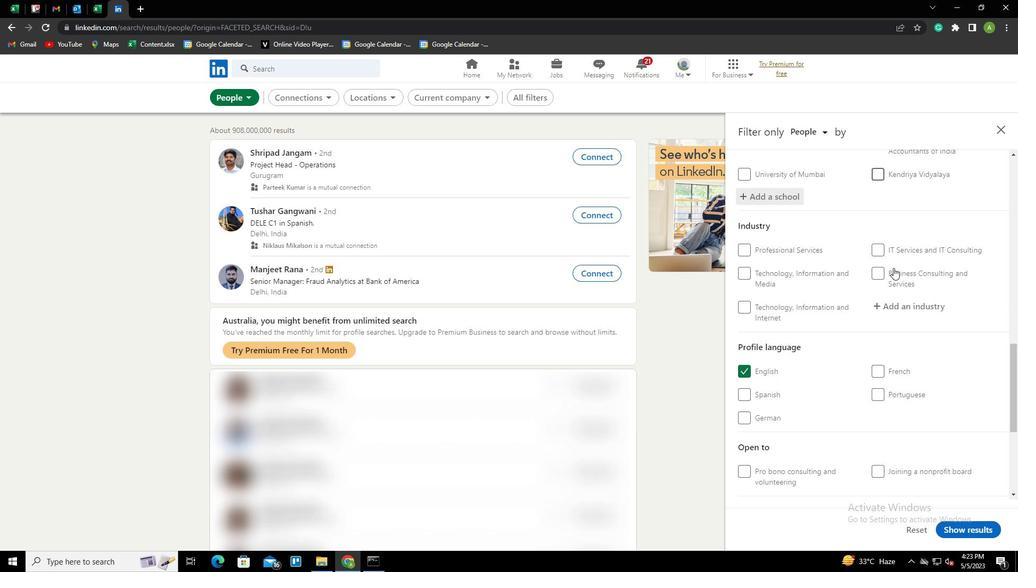 
Action: Mouse pressed left at (886, 290)
Screenshot: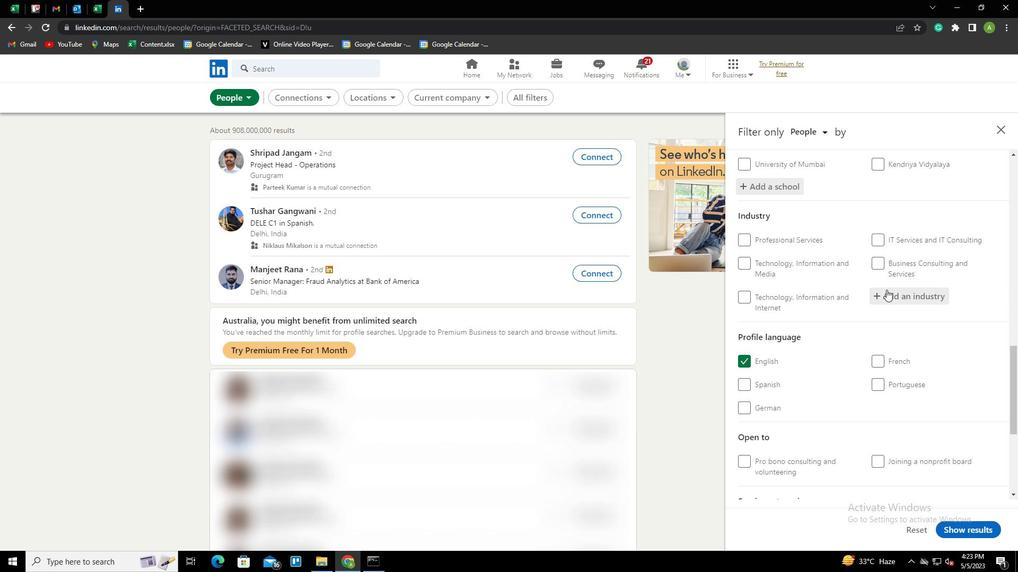 
Action: Key pressed <Key.shift>RECREATIONAL<Key.space><Key.shift><Key.shift><Key.shift><Key.shift><Key.shift><Key.shift><Key.shift><Key.shift><Key.shift><Key.shift><Key.shift><Key.shift><Key.shift><Key.shift><Key.shift><Key.shift><Key.shift><Key.shift><Key.shift><Key.shift>FACILITIES<Key.down><Key.enter>
Screenshot: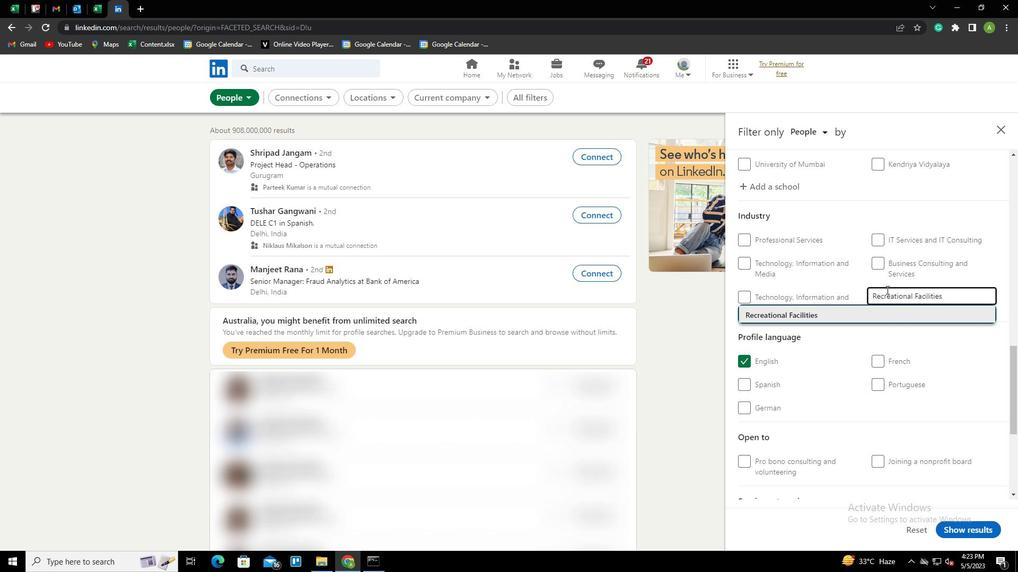 
Action: Mouse scrolled (886, 289) with delta (0, 0)
Screenshot: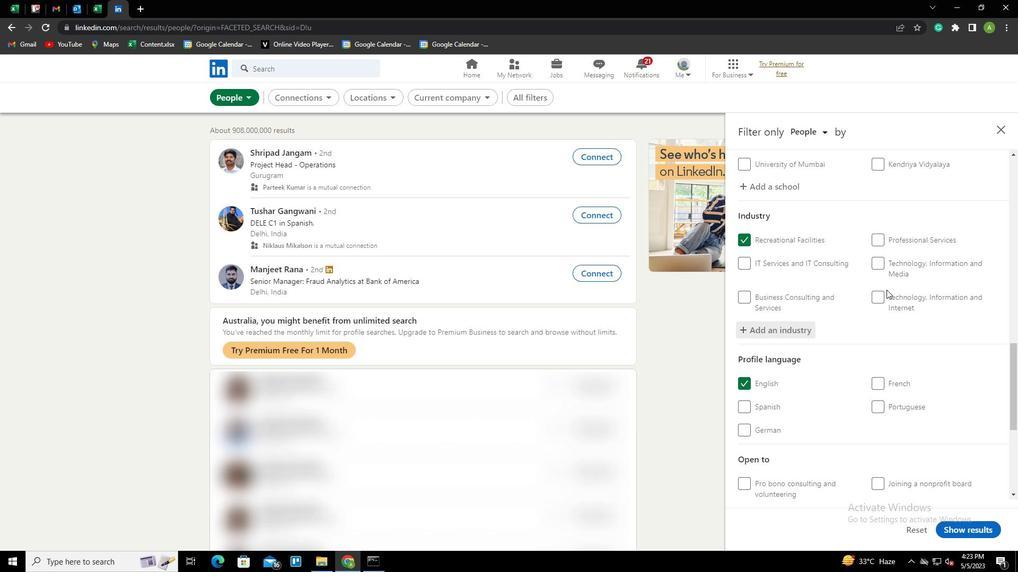 
Action: Mouse scrolled (886, 289) with delta (0, 0)
Screenshot: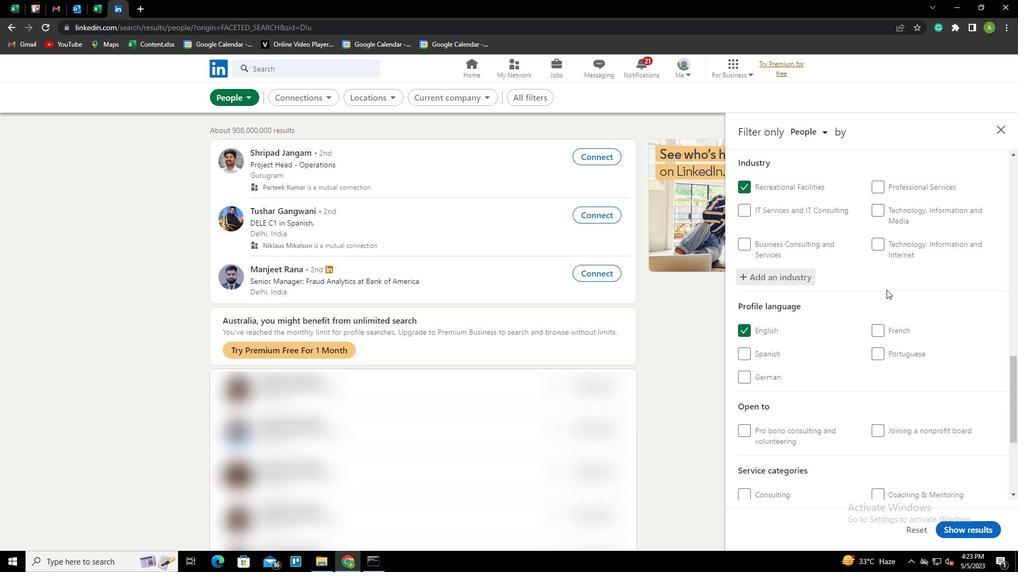 
Action: Mouse scrolled (886, 289) with delta (0, 0)
Screenshot: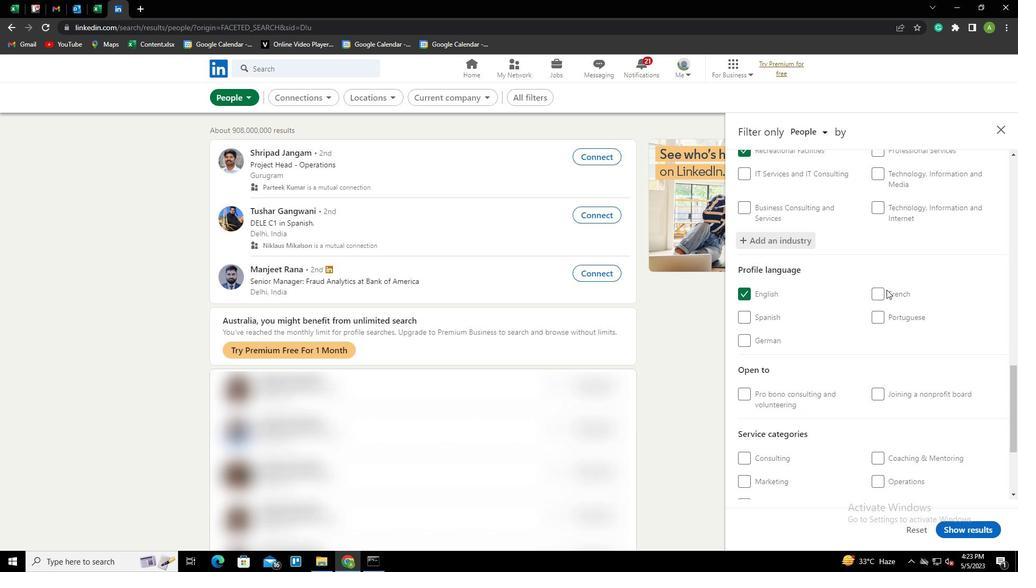 
Action: Mouse scrolled (886, 289) with delta (0, 0)
Screenshot: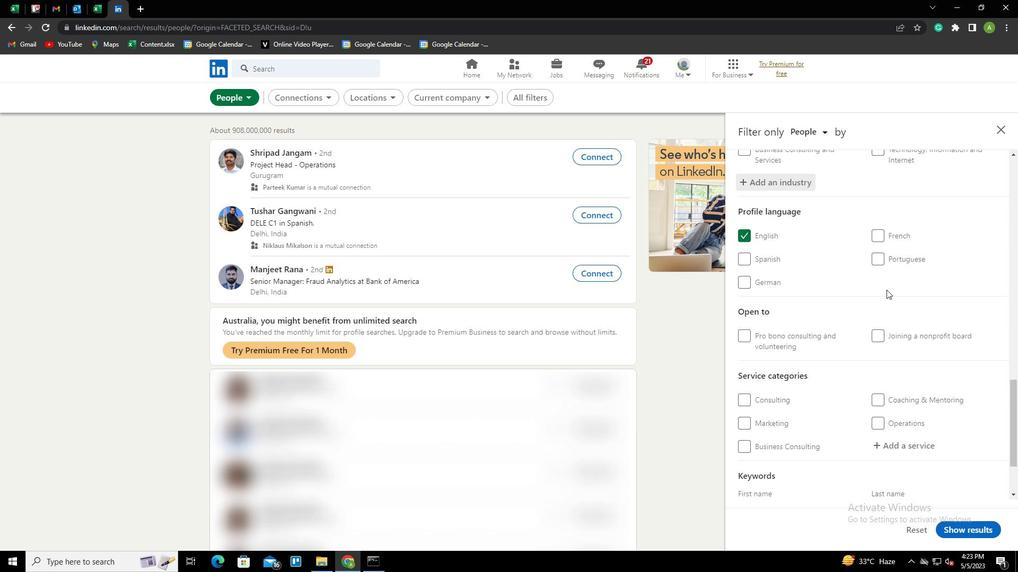 
Action: Mouse scrolled (886, 289) with delta (0, 0)
Screenshot: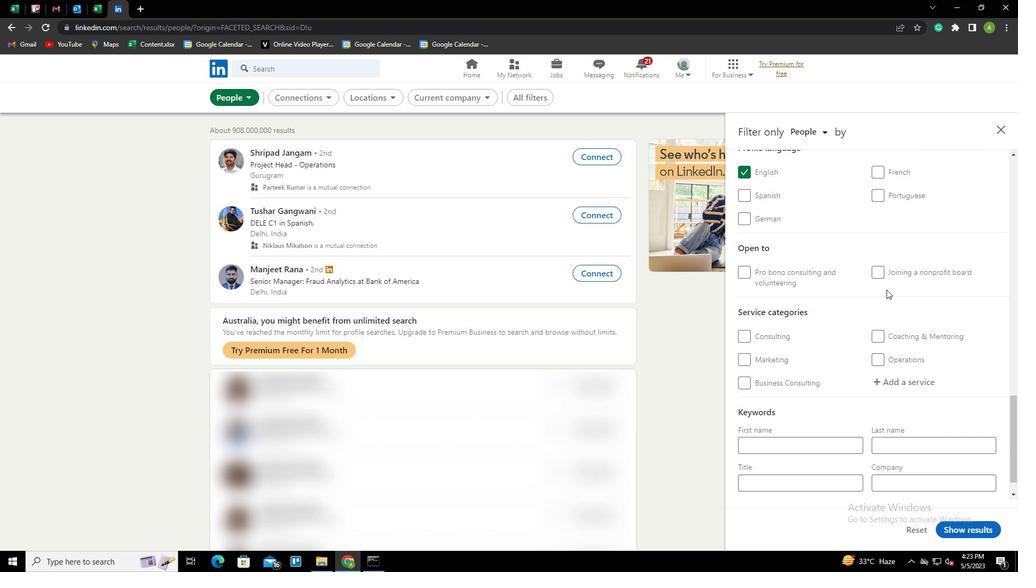 
Action: Mouse moved to (894, 350)
Screenshot: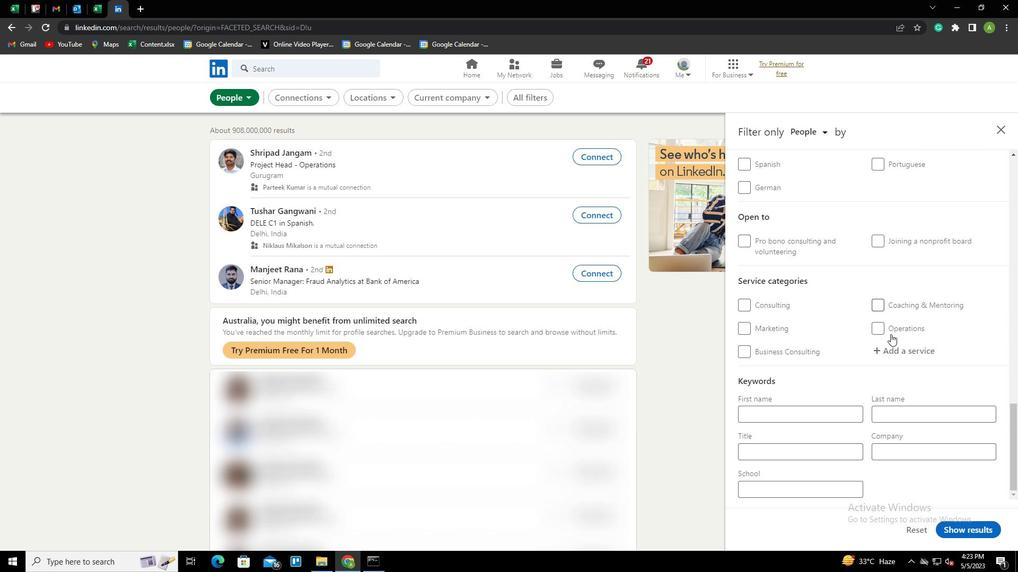 
Action: Mouse pressed left at (894, 350)
Screenshot: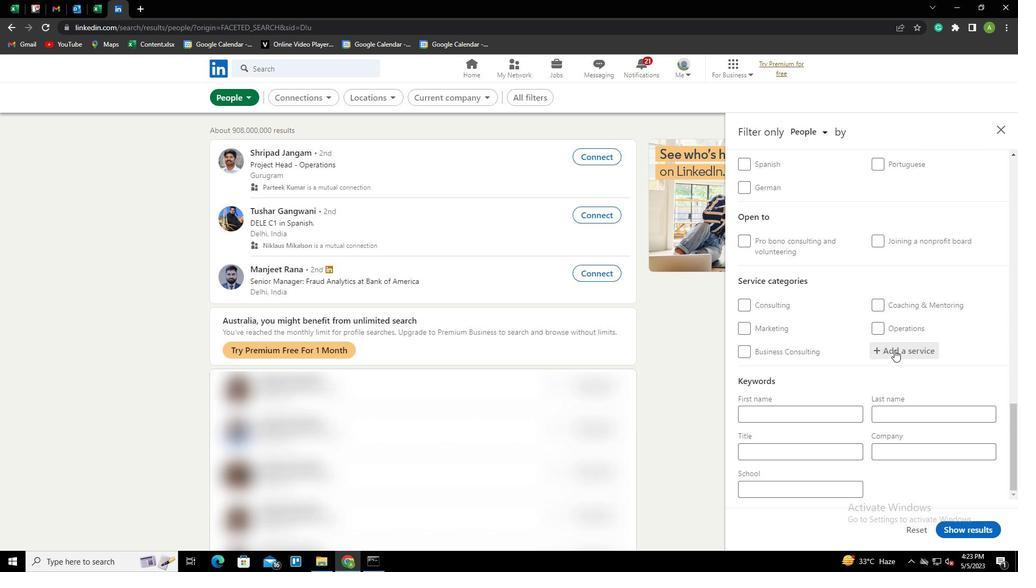 
Action: Key pressed <Key.shift><Key.shift><Key.shift><Key.shift><Key.shift><Key.shift><Key.shift><Key.shift>L<Key.backspace>I<Key.backspace><Key.shift>ILLUSTRATION<Key.down><Key.enter>
Screenshot: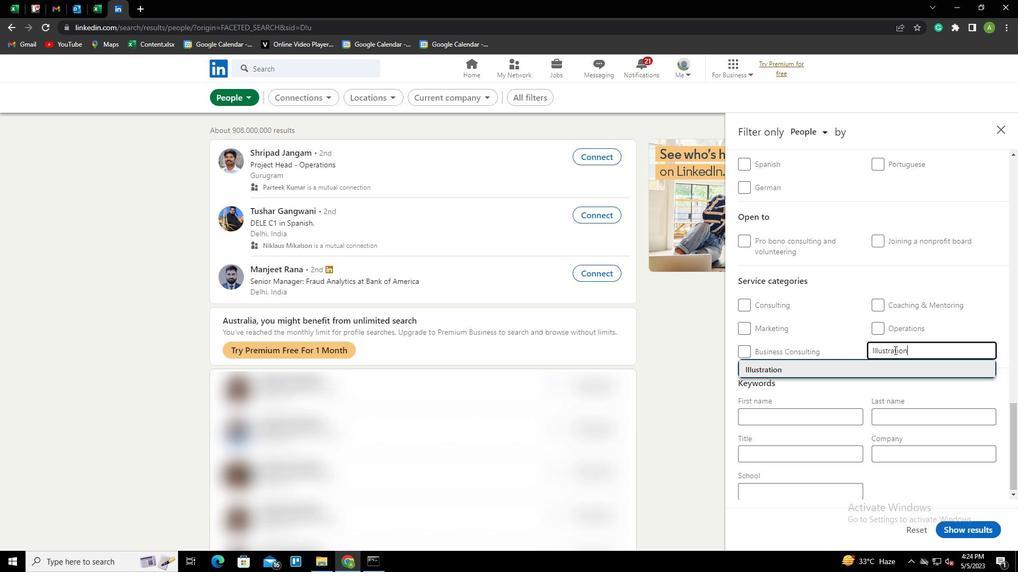 
Action: Mouse scrolled (894, 350) with delta (0, 0)
Screenshot: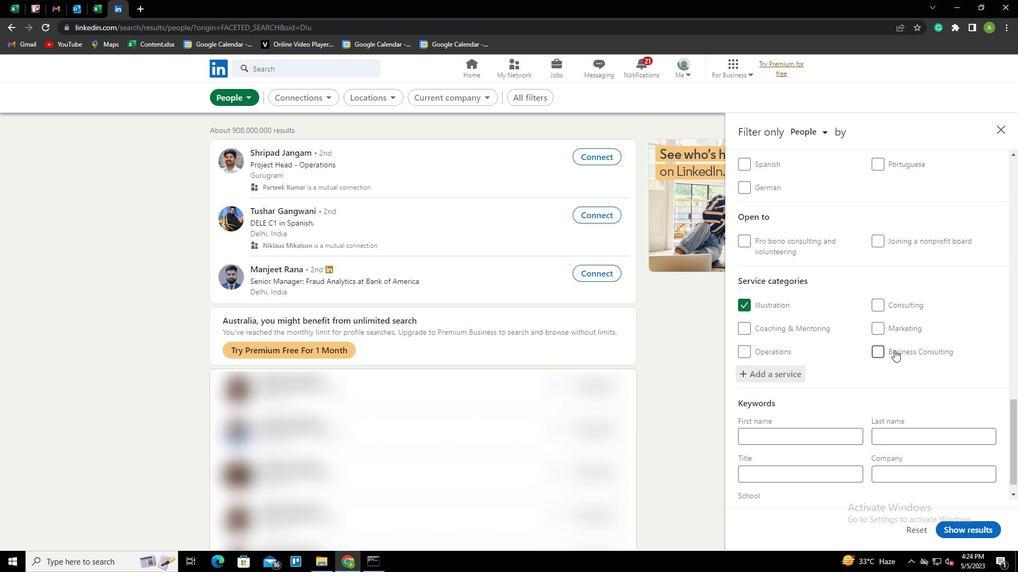 
Action: Mouse scrolled (894, 350) with delta (0, 0)
Screenshot: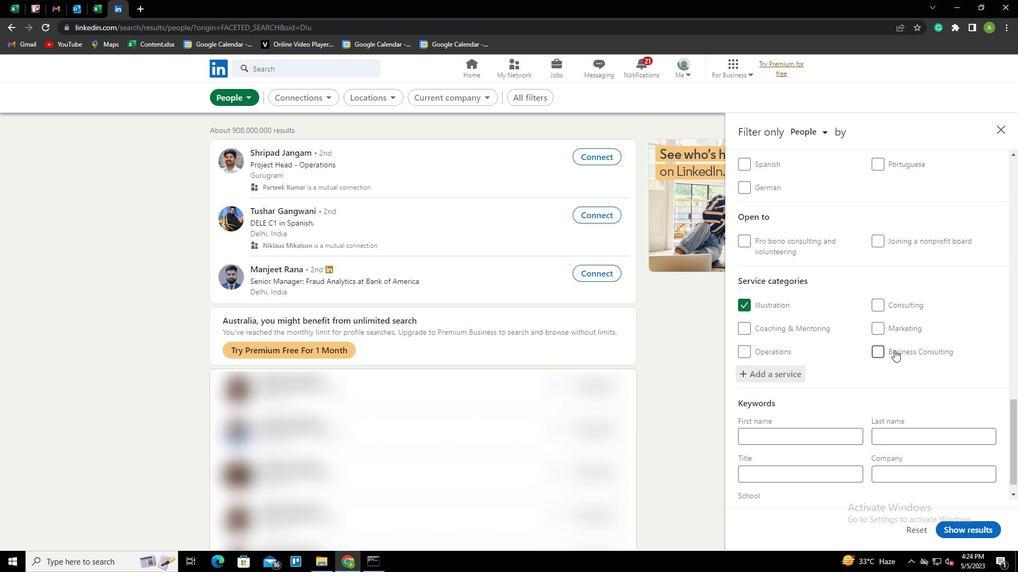 
Action: Mouse scrolled (894, 350) with delta (0, 0)
Screenshot: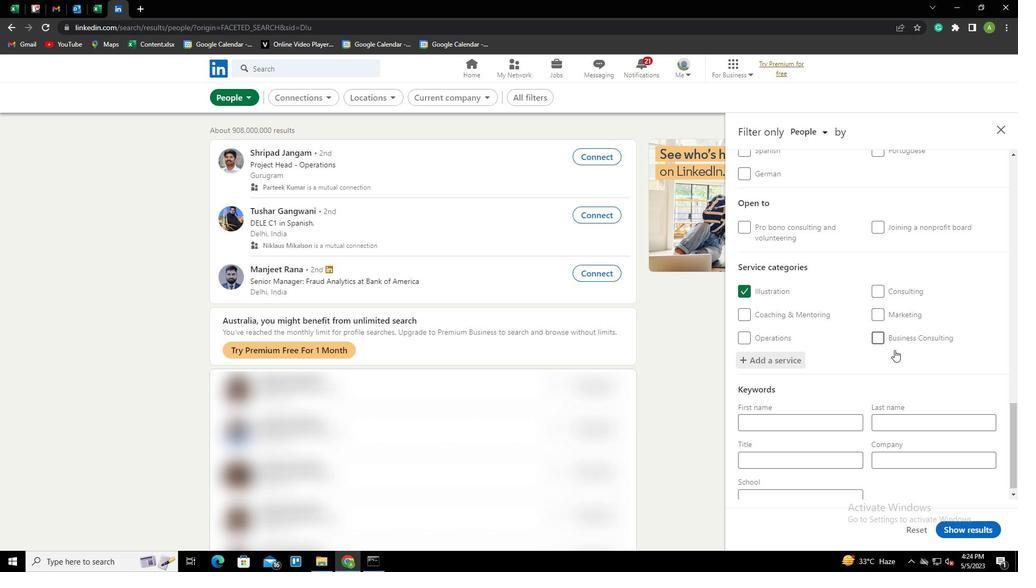 
Action: Mouse scrolled (894, 350) with delta (0, 0)
Screenshot: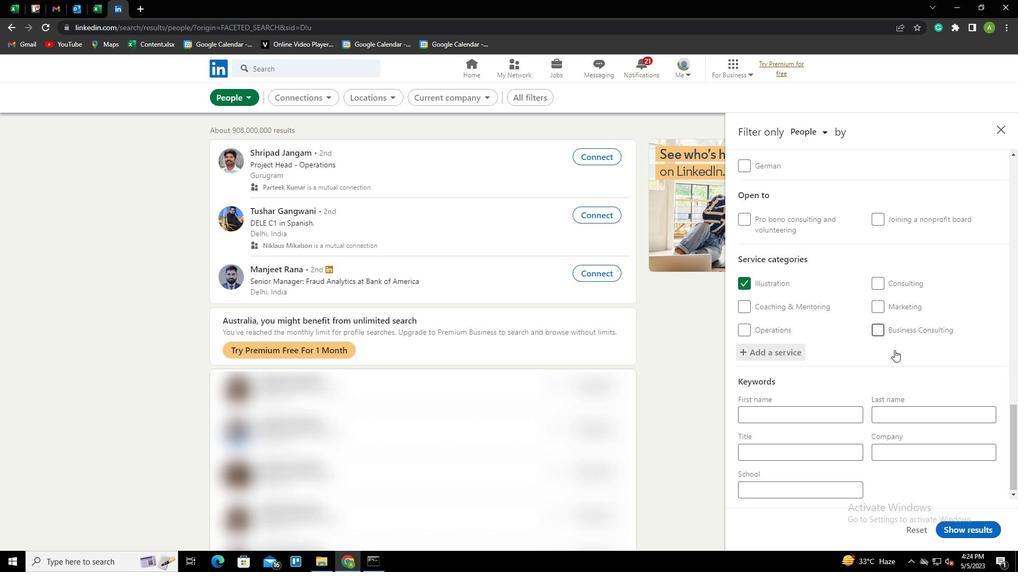 
Action: Mouse moved to (832, 450)
Screenshot: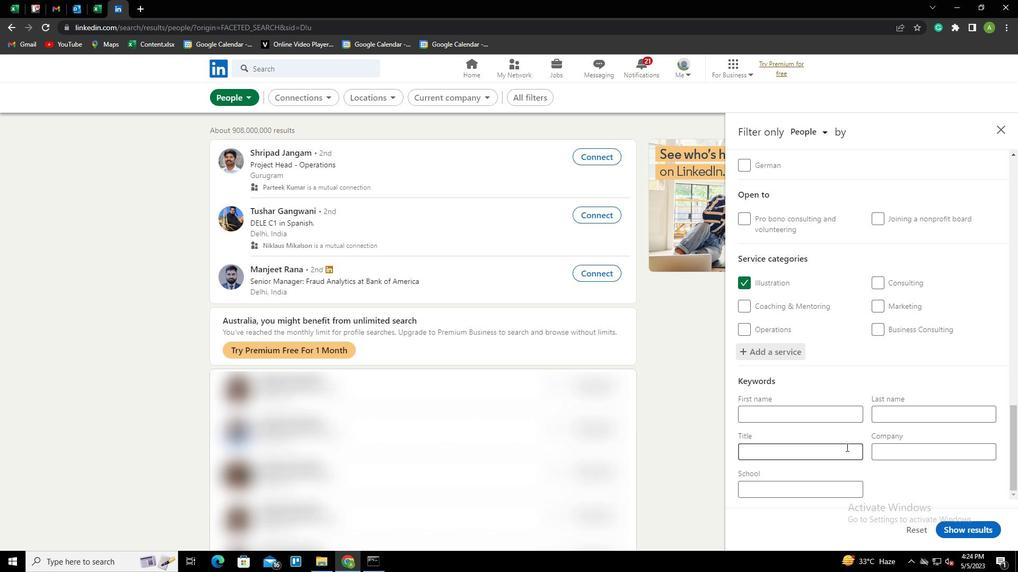 
Action: Mouse pressed left at (832, 450)
Screenshot: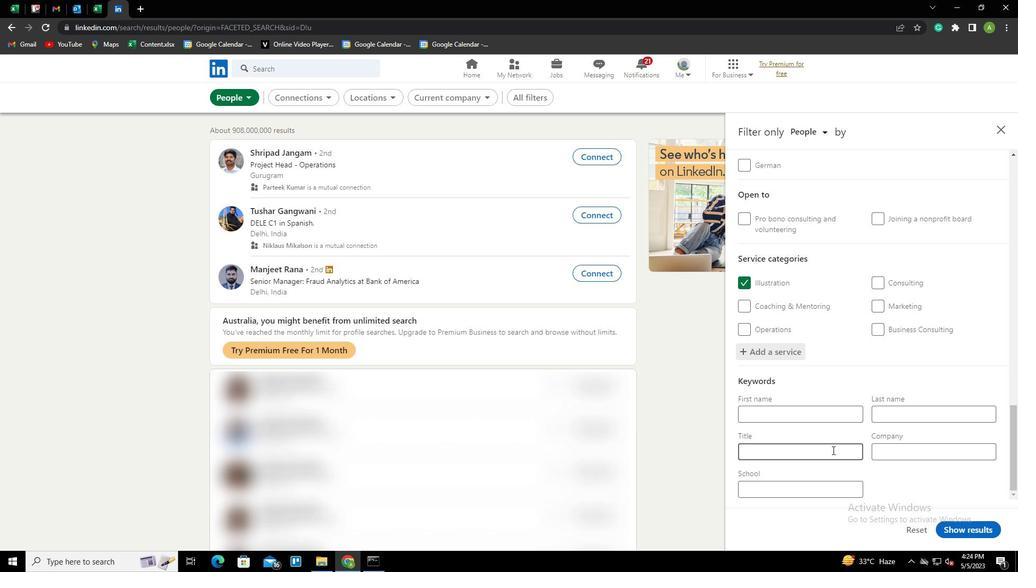 
Action: Key pressed <Key.shift>CRUISE<Key.space><Key.shift>DIRECTOR
Screenshot: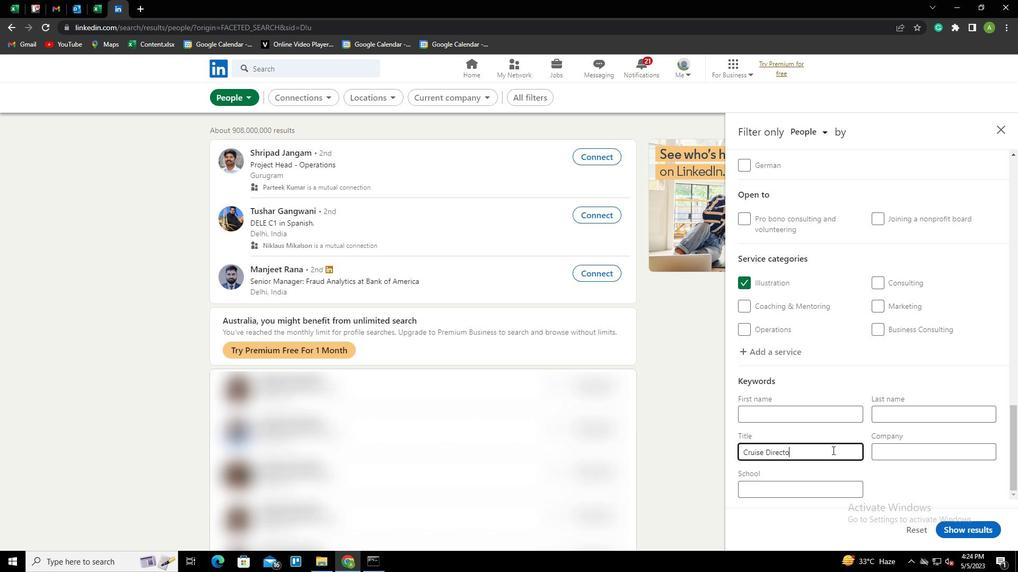 
Action: Mouse moved to (957, 490)
Screenshot: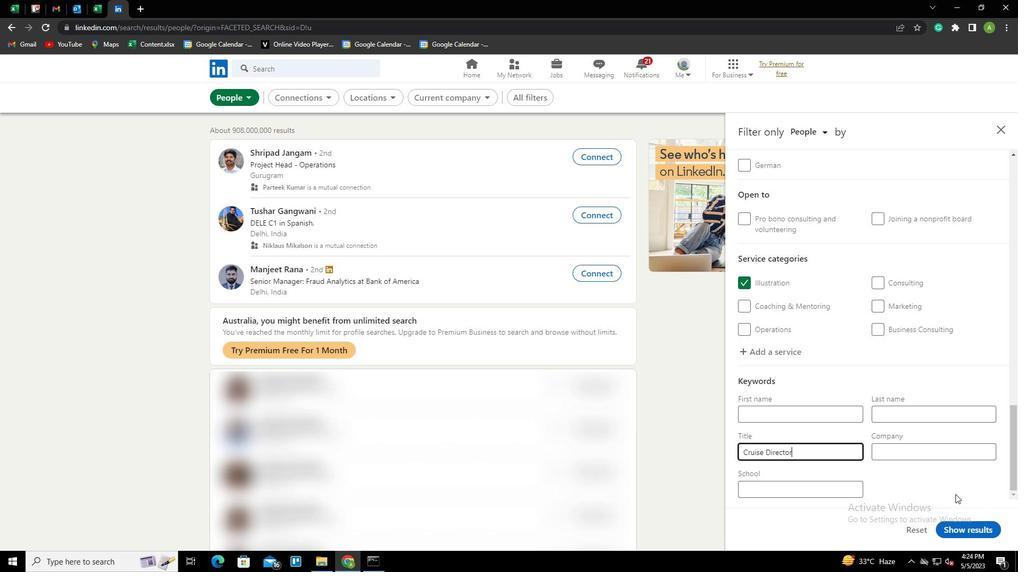 
Action: Mouse pressed left at (957, 490)
Screenshot: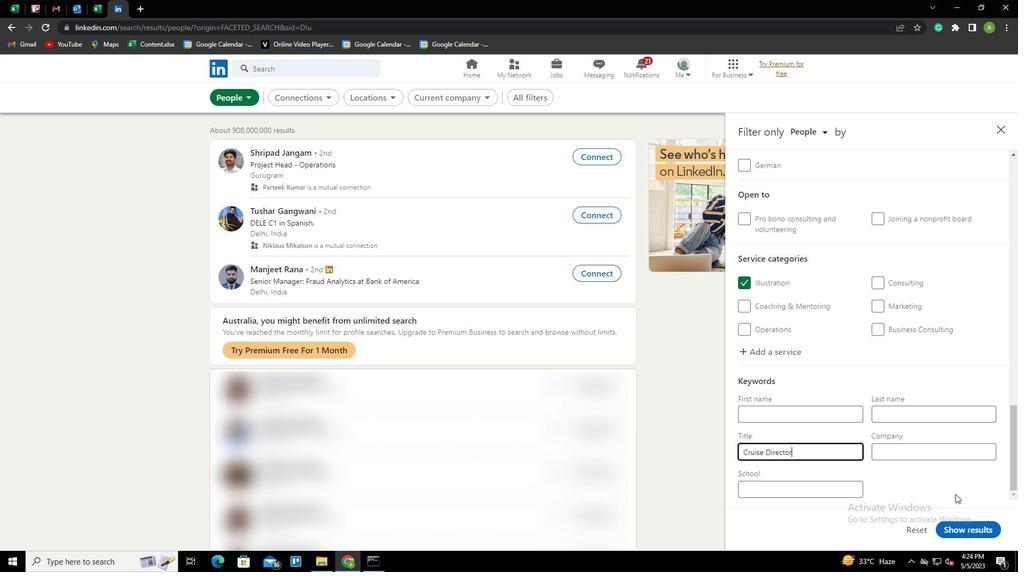 
Action: Mouse moved to (967, 531)
Screenshot: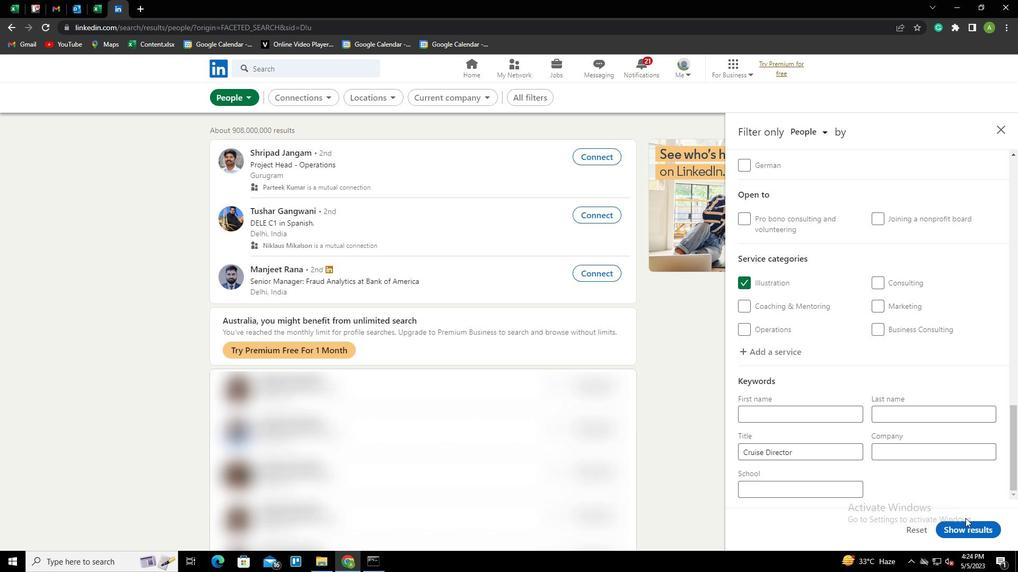 
Action: Mouse pressed left at (967, 531)
Screenshot: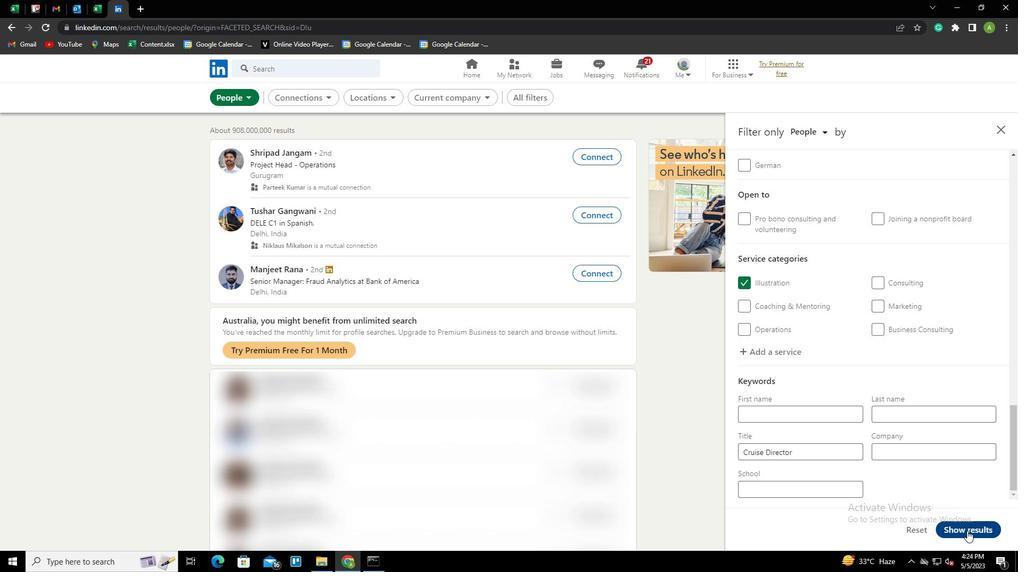 
